 Task: Search one way flight ticket for 5 adults, 2 children, 1 infant in seat and 2 infants on lap in economy from San Juan: Fernando Luis Ribas Dominicci Airport (isla Grande Airport) to Rock Springs: Southwest Wyoming Regional Airport (rock Springs Sweetwater County Airport) on 8-5-2023. Choice of flights is Southwest. Number of bags: 2 checked bags. Price is upto 72000. Outbound departure time preference is 9:15.
Action: Mouse moved to (294, 246)
Screenshot: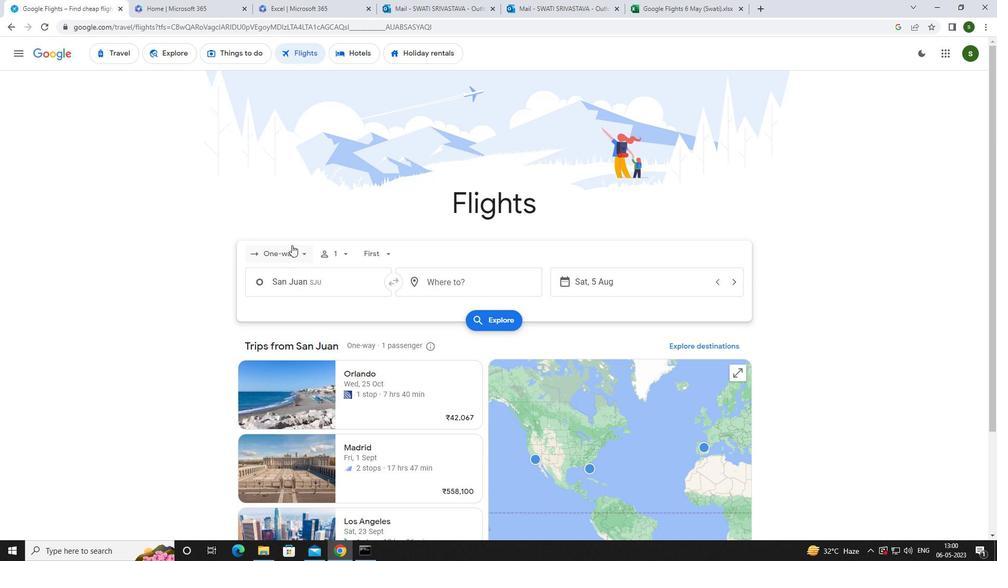 
Action: Mouse pressed left at (294, 246)
Screenshot: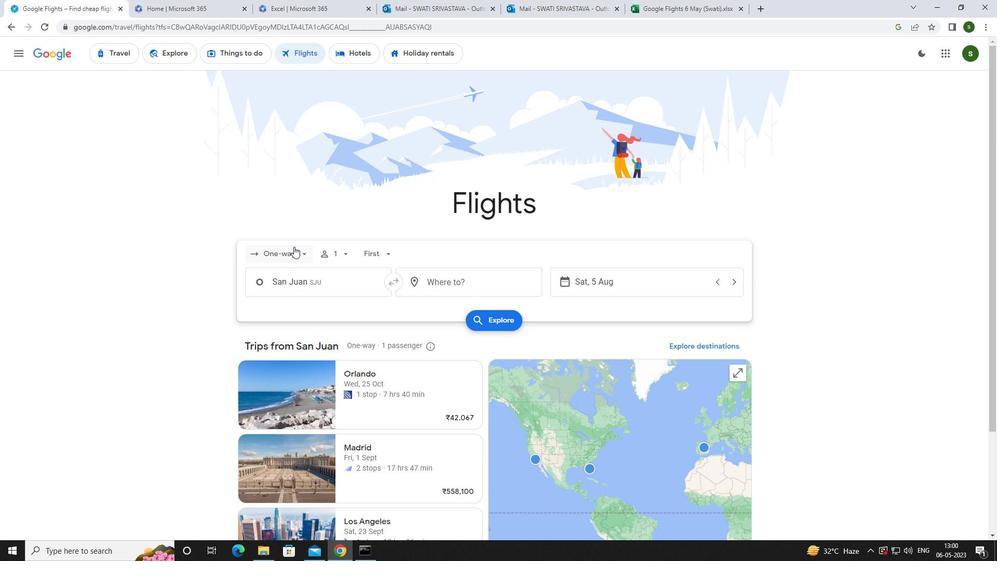 
Action: Mouse moved to (296, 300)
Screenshot: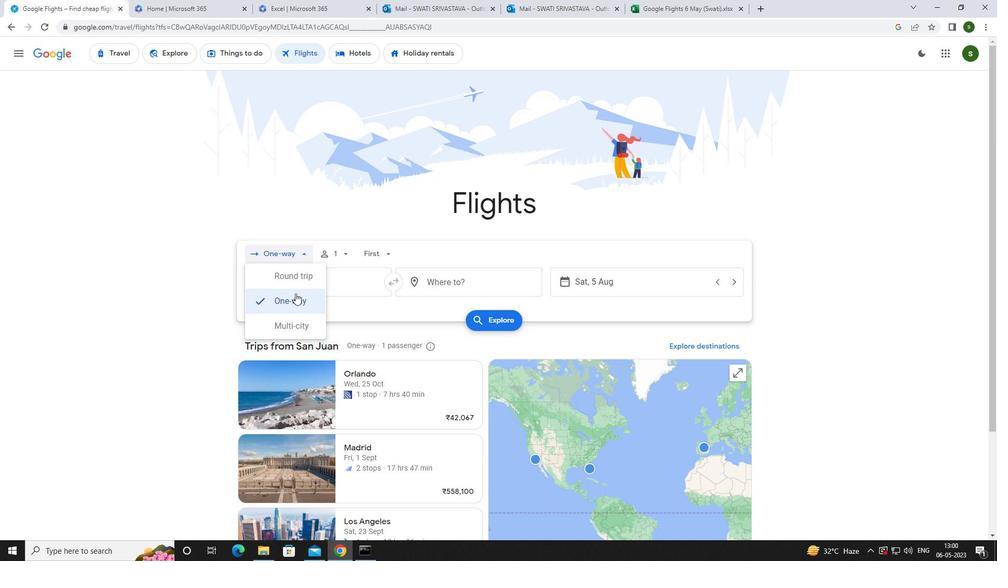 
Action: Mouse pressed left at (296, 300)
Screenshot: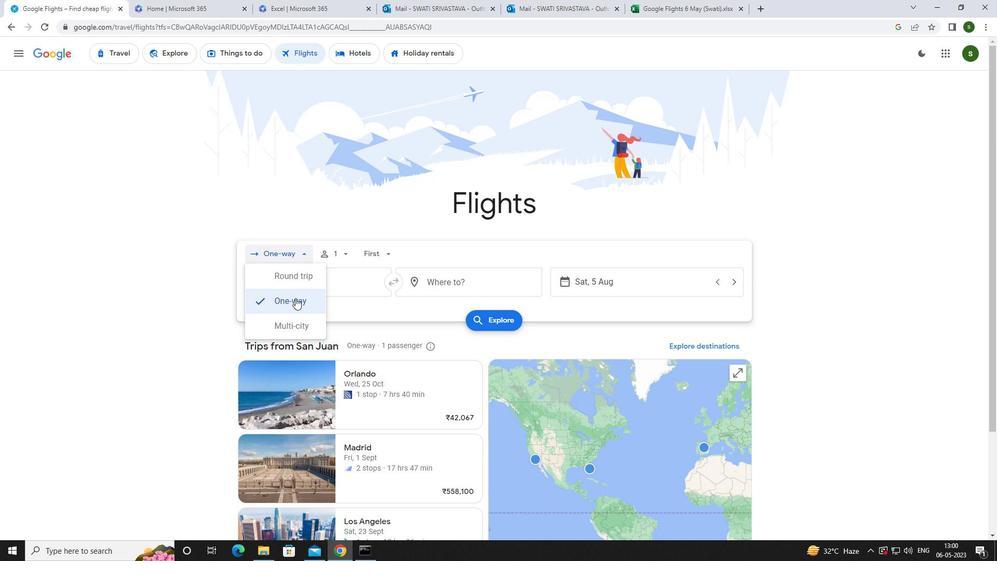 
Action: Mouse moved to (339, 252)
Screenshot: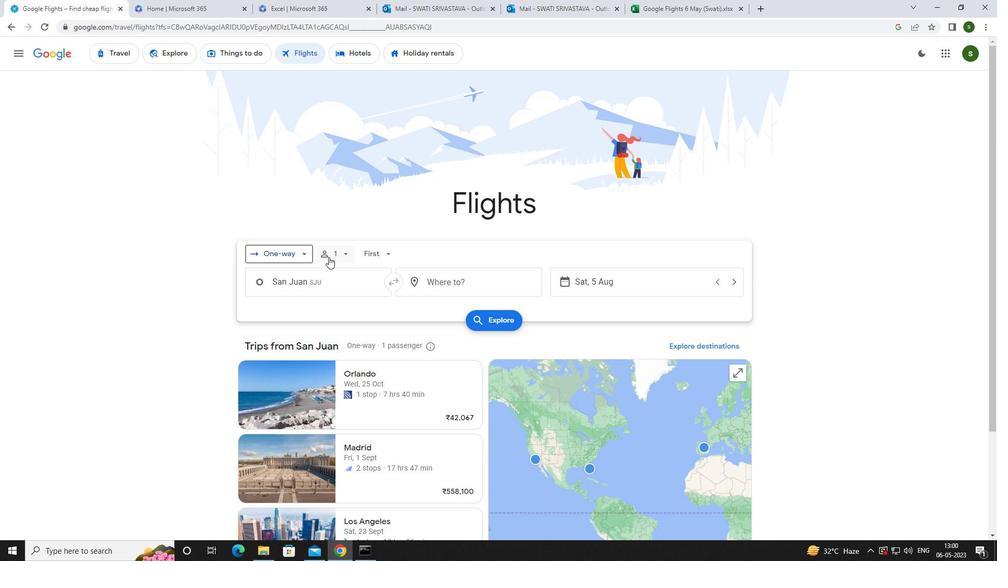 
Action: Mouse pressed left at (339, 252)
Screenshot: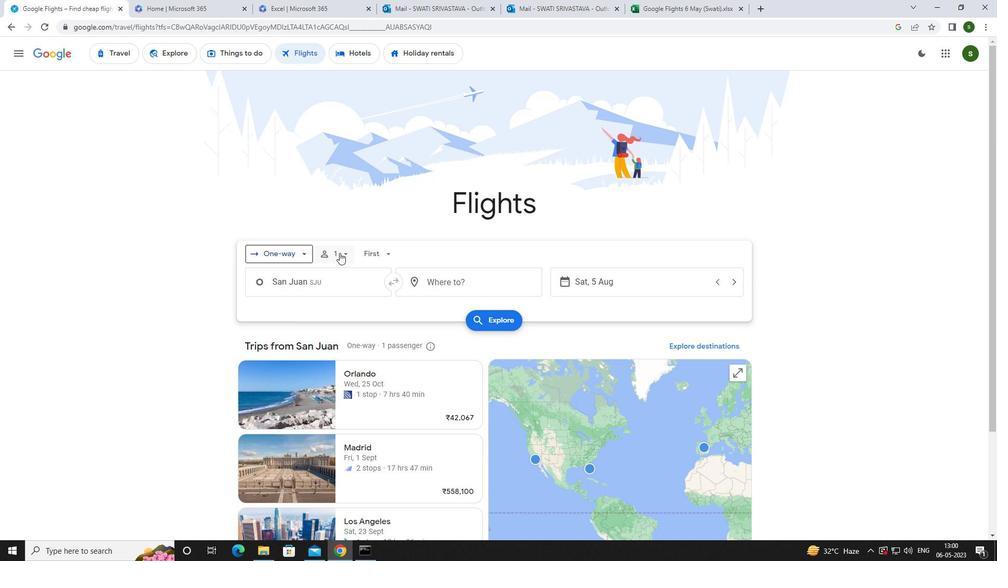 
Action: Mouse moved to (426, 282)
Screenshot: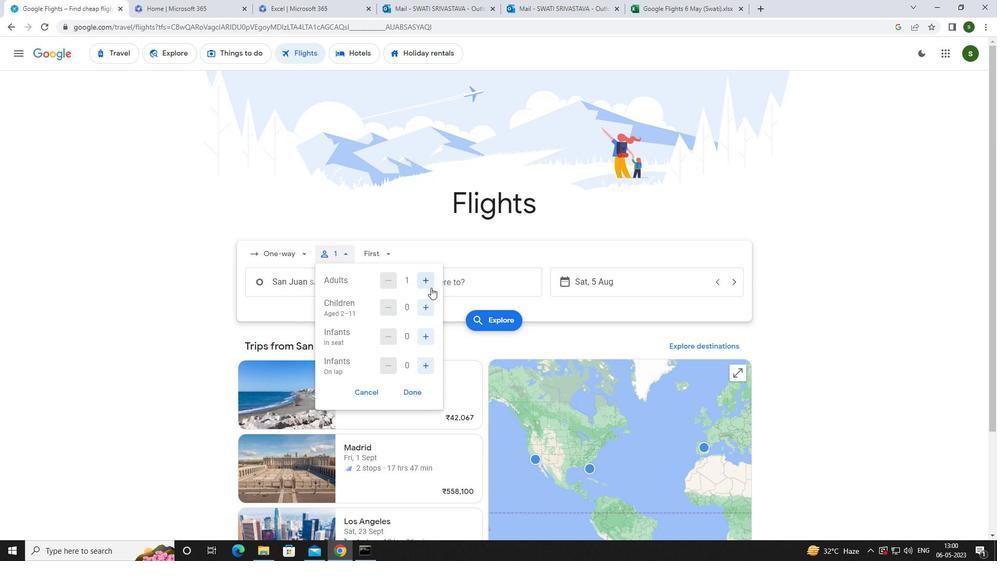
Action: Mouse pressed left at (426, 282)
Screenshot: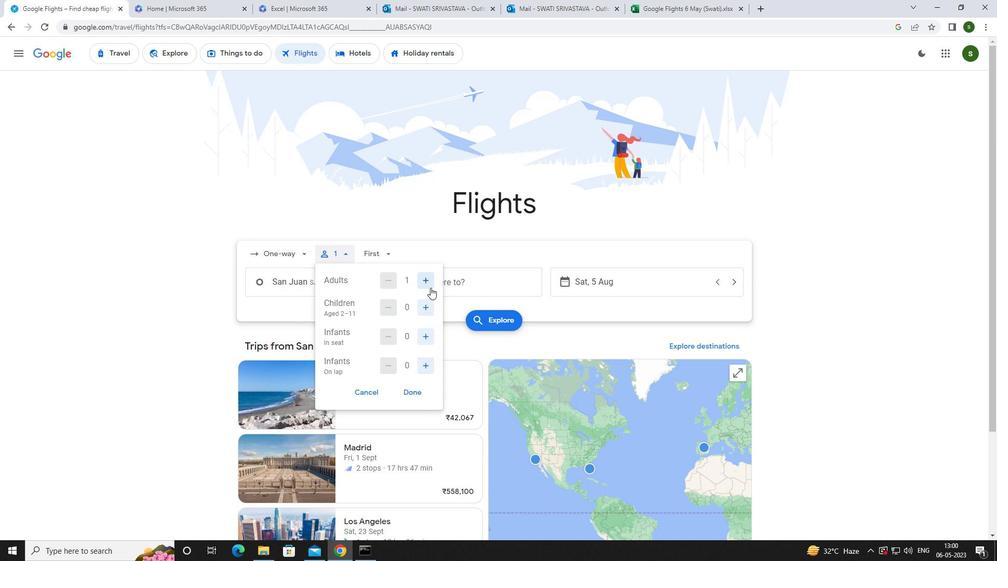 
Action: Mouse pressed left at (426, 282)
Screenshot: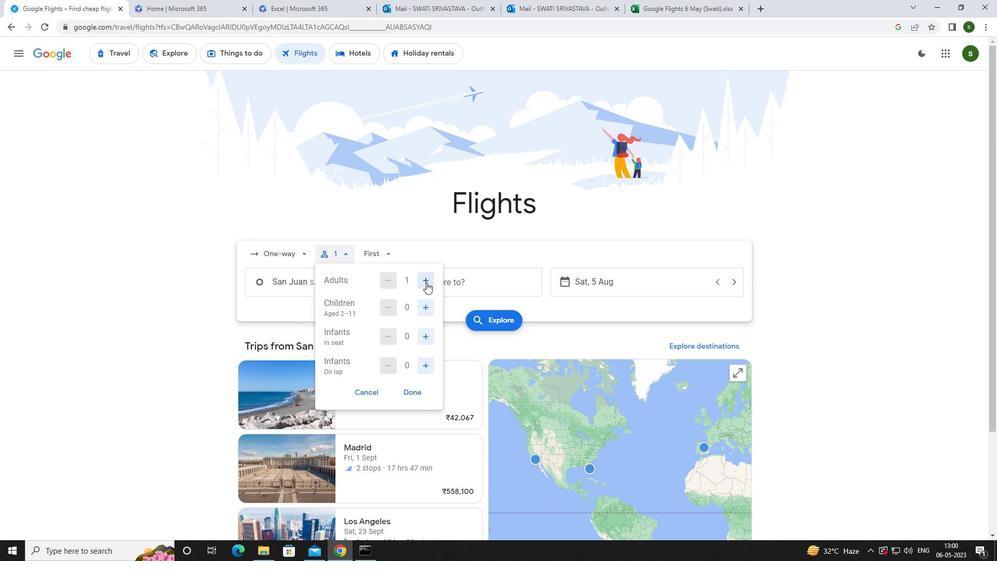 
Action: Mouse pressed left at (426, 282)
Screenshot: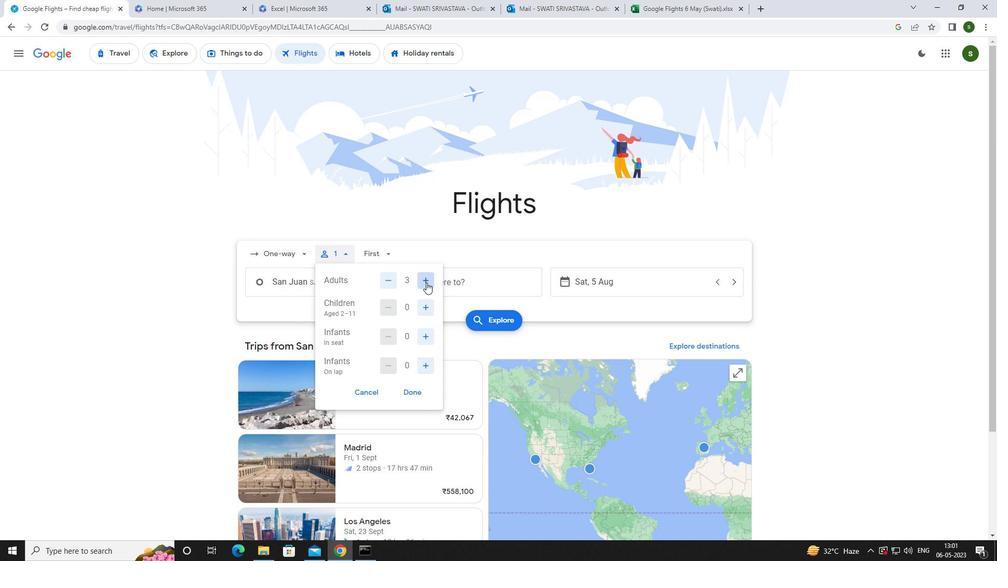 
Action: Mouse moved to (425, 282)
Screenshot: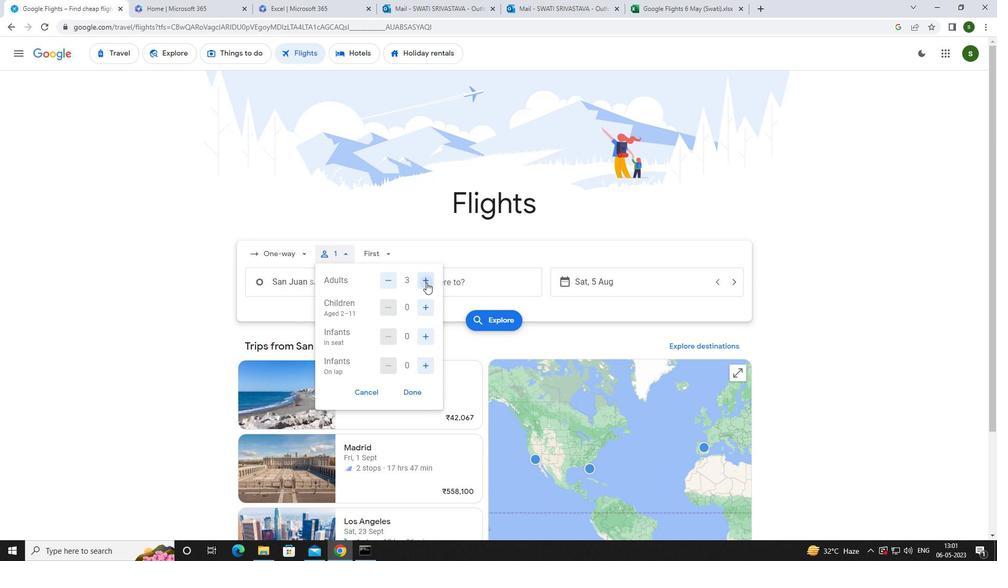 
Action: Mouse pressed left at (425, 282)
Screenshot: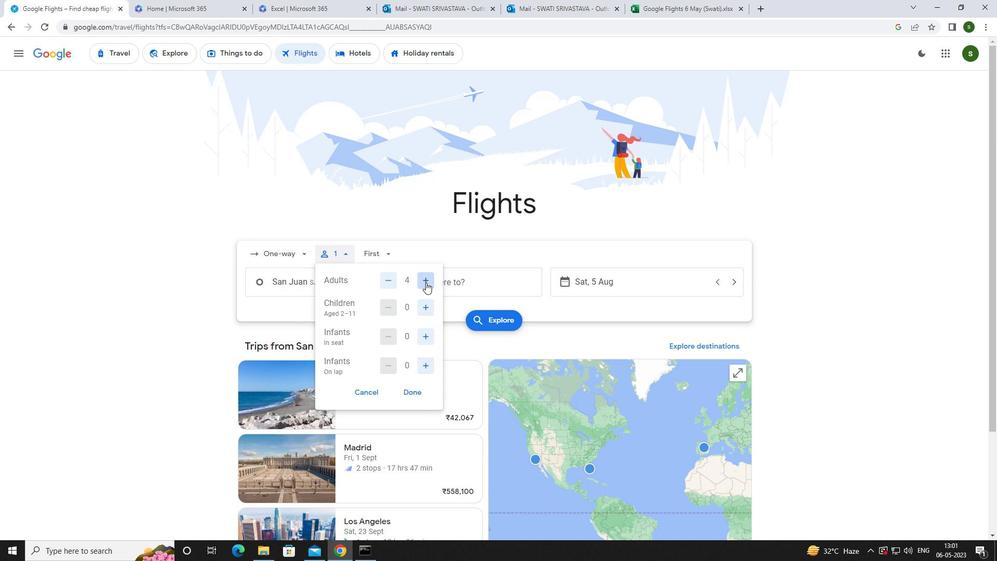 
Action: Mouse moved to (421, 307)
Screenshot: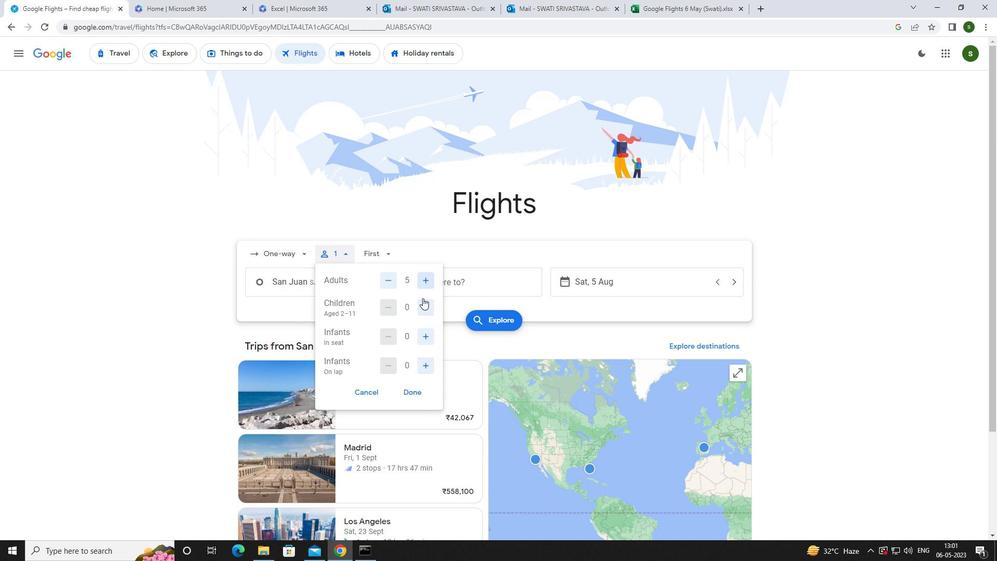 
Action: Mouse pressed left at (421, 307)
Screenshot: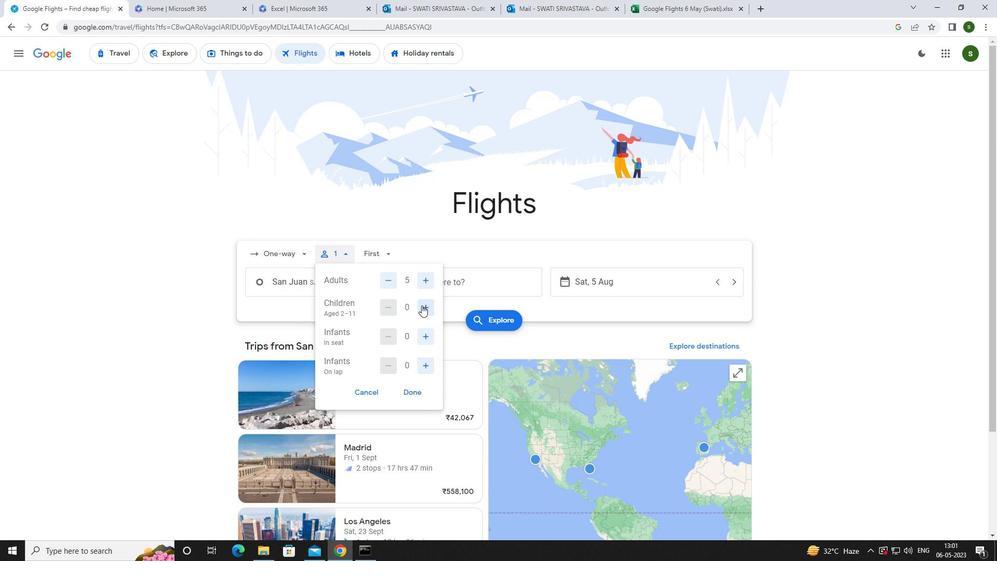 
Action: Mouse moved to (421, 308)
Screenshot: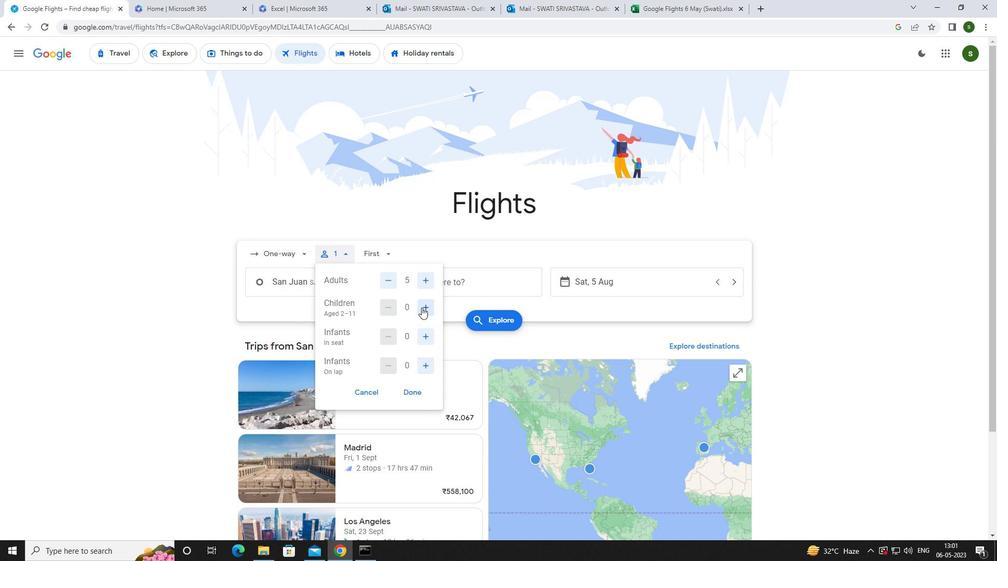 
Action: Mouse pressed left at (421, 308)
Screenshot: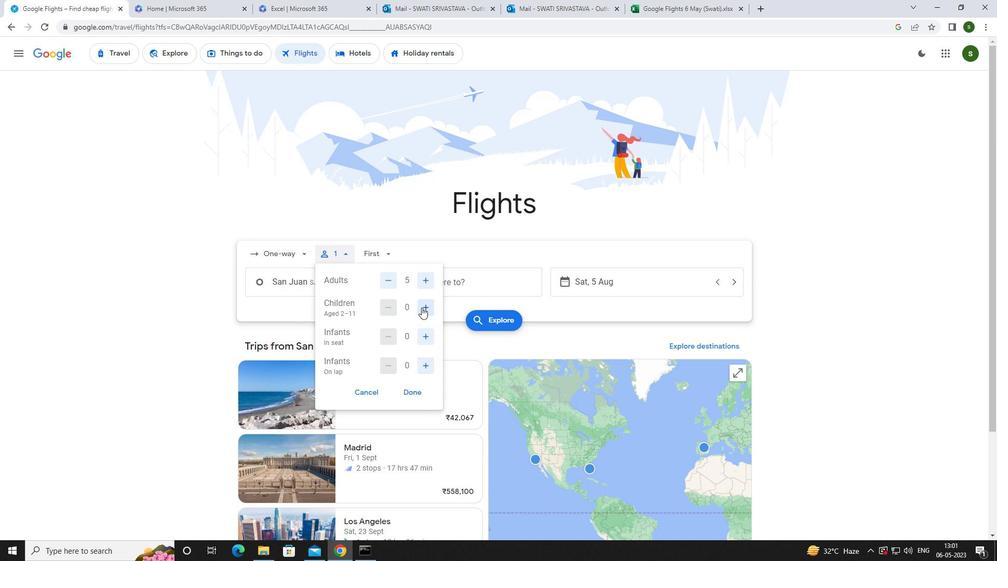 
Action: Mouse moved to (425, 337)
Screenshot: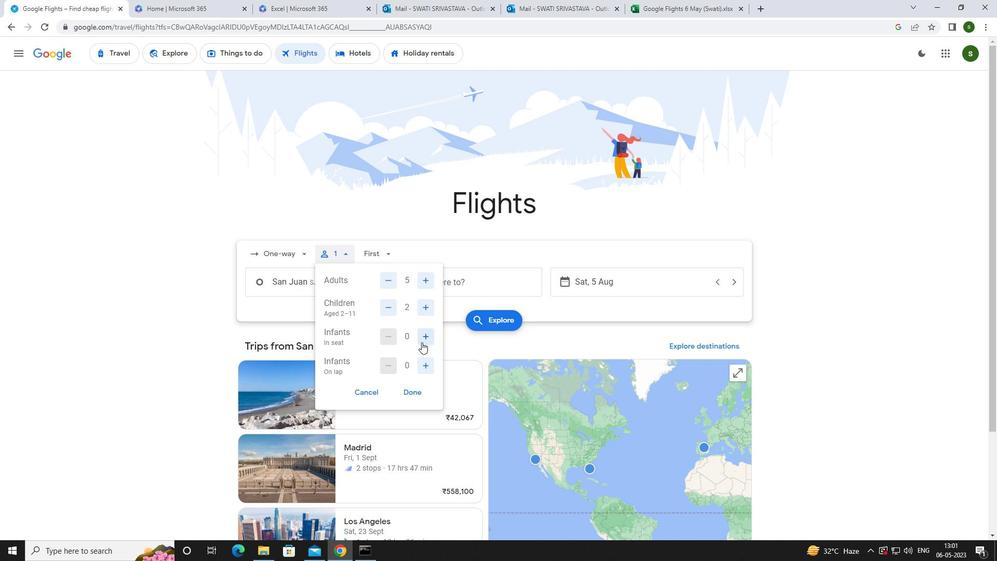 
Action: Mouse pressed left at (425, 337)
Screenshot: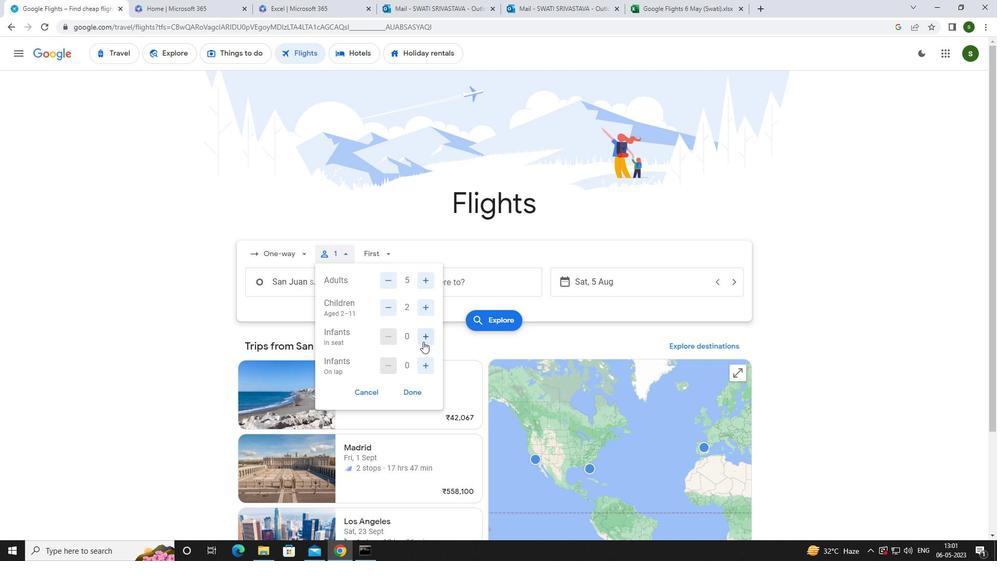 
Action: Mouse moved to (425, 364)
Screenshot: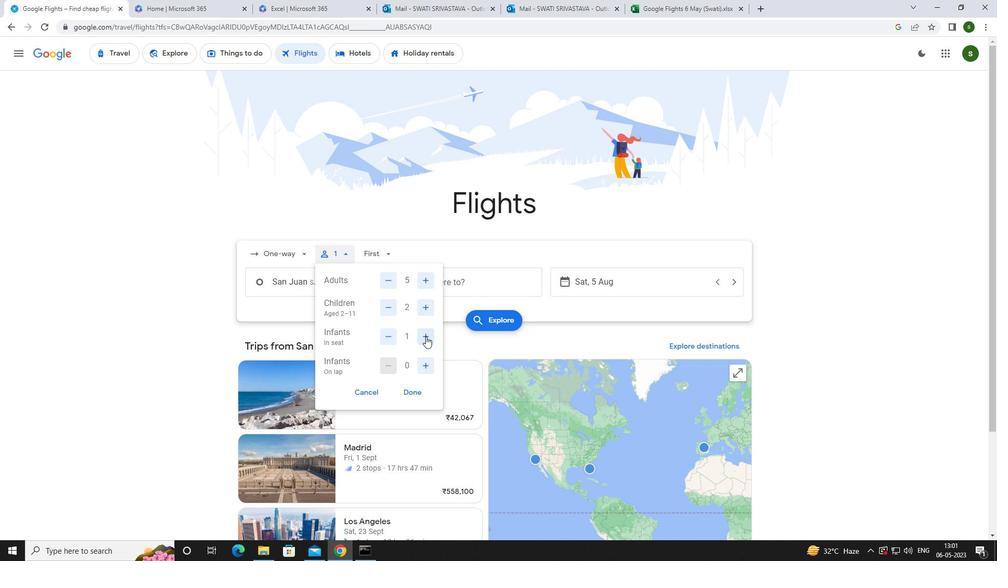 
Action: Mouse pressed left at (425, 364)
Screenshot: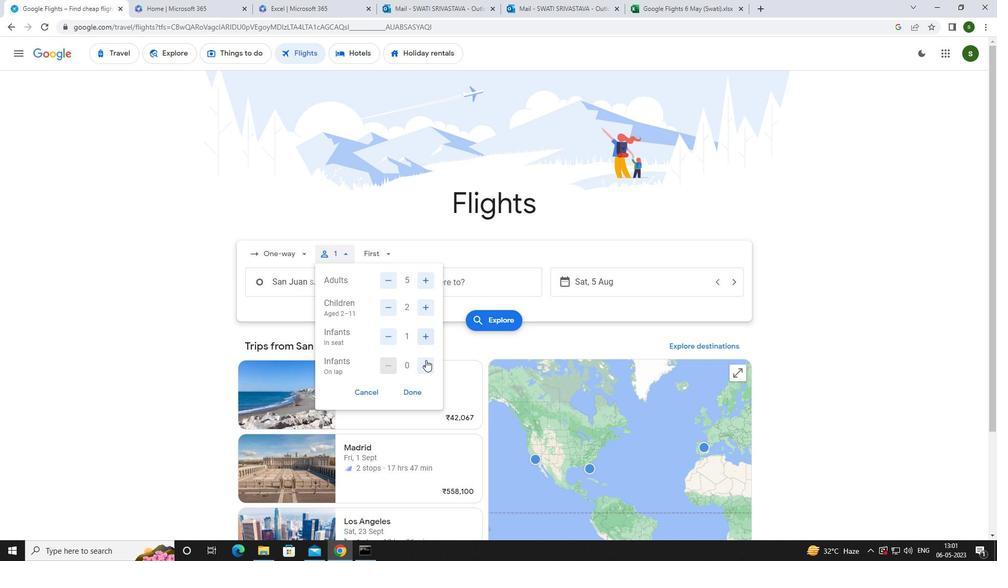 
Action: Mouse moved to (382, 256)
Screenshot: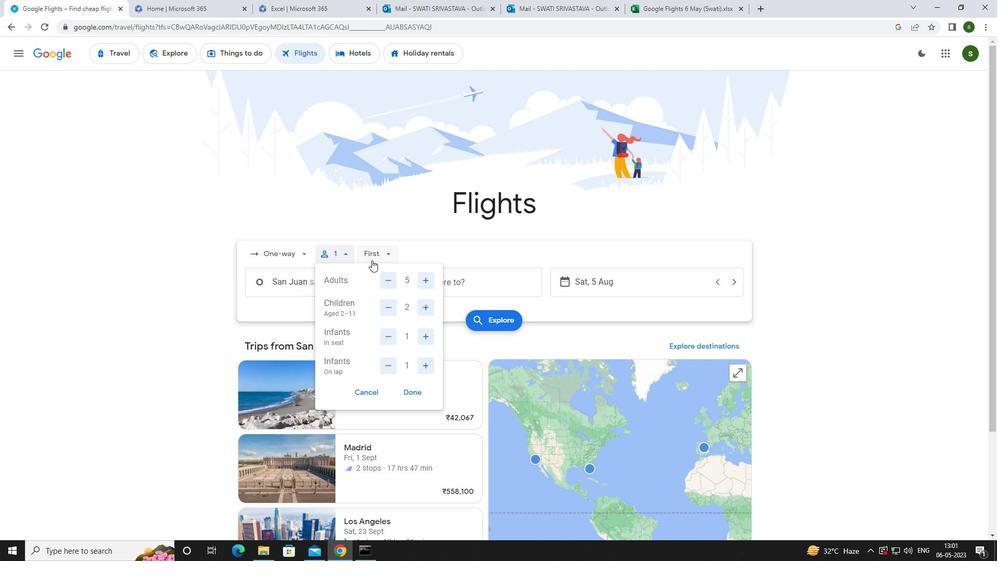 
Action: Mouse pressed left at (382, 256)
Screenshot: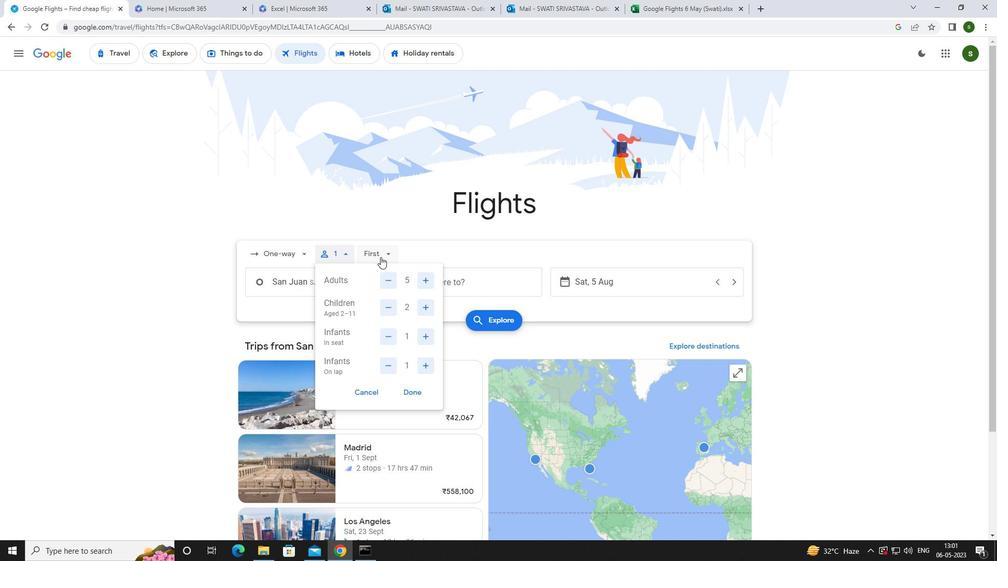 
Action: Mouse moved to (389, 276)
Screenshot: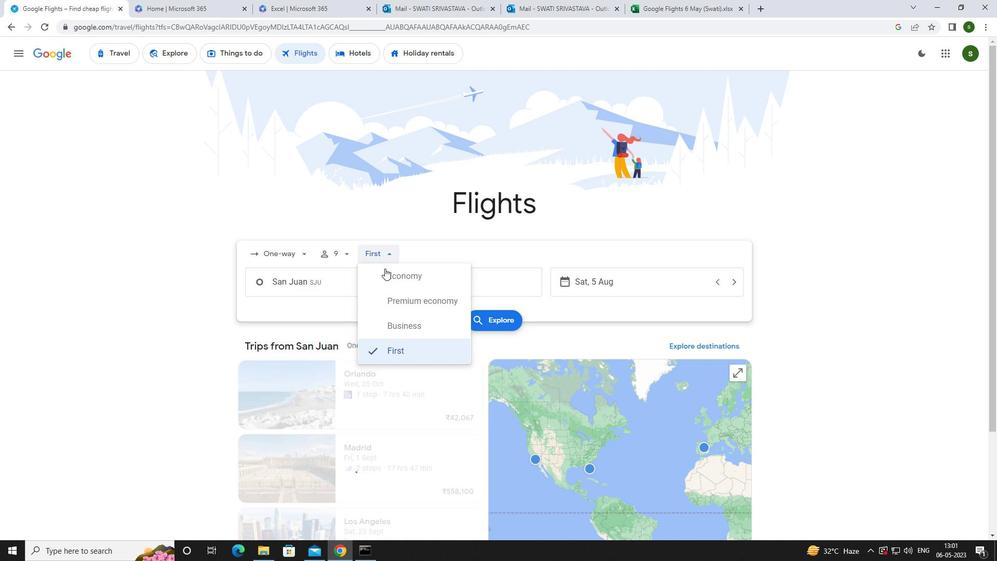 
Action: Mouse pressed left at (389, 276)
Screenshot: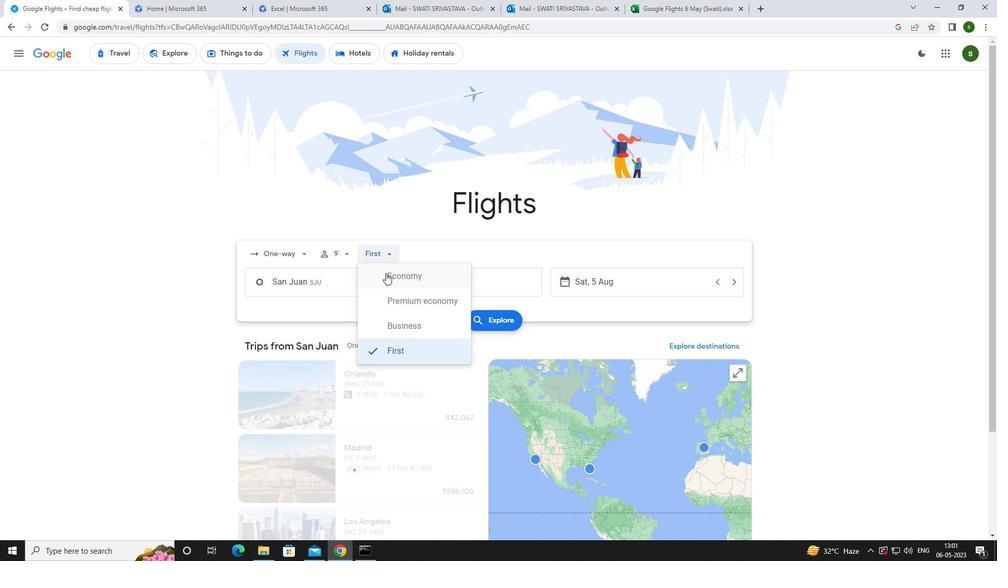 
Action: Mouse moved to (331, 286)
Screenshot: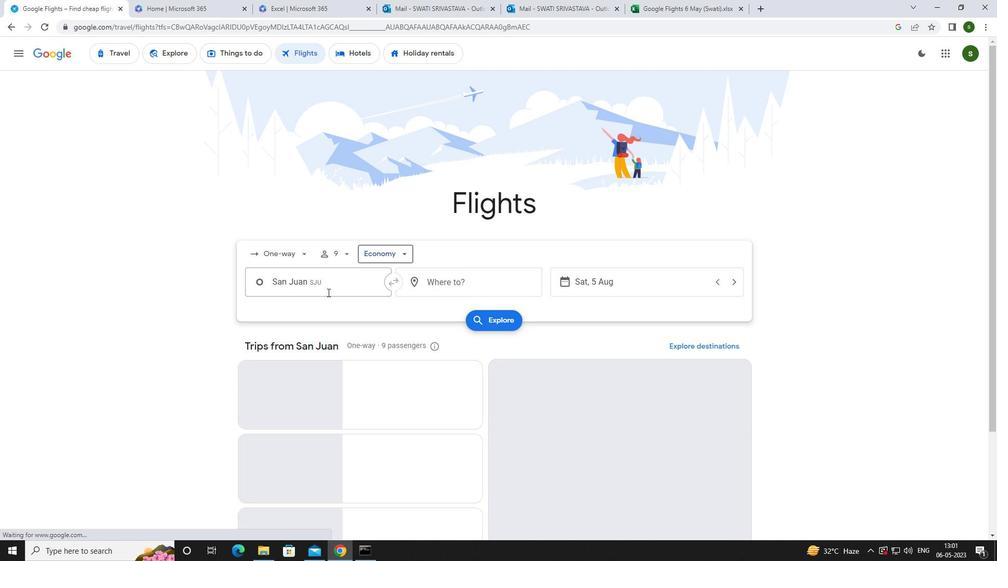 
Action: Mouse pressed left at (331, 286)
Screenshot: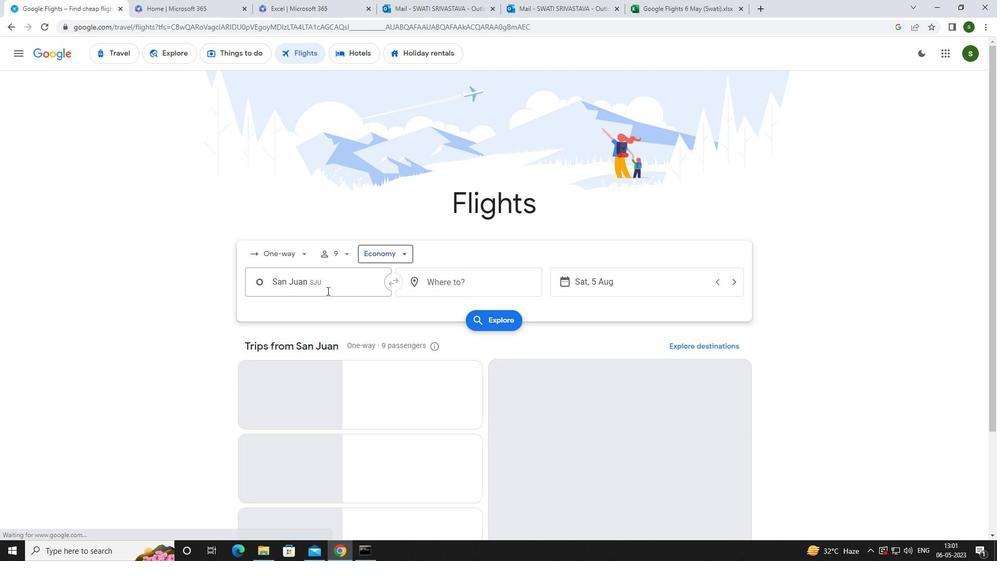 
Action: Key pressed <Key.caps_lock>s<Key.caps_lock>an<Key.space><Key.caps_lock>j<Key.caps_lock>uan
Screenshot: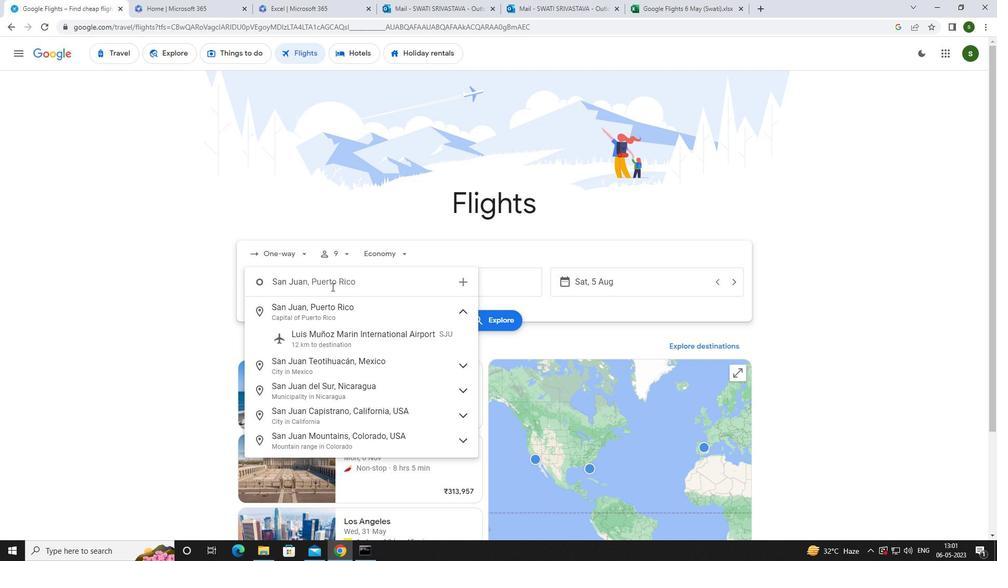 
Action: Mouse moved to (344, 332)
Screenshot: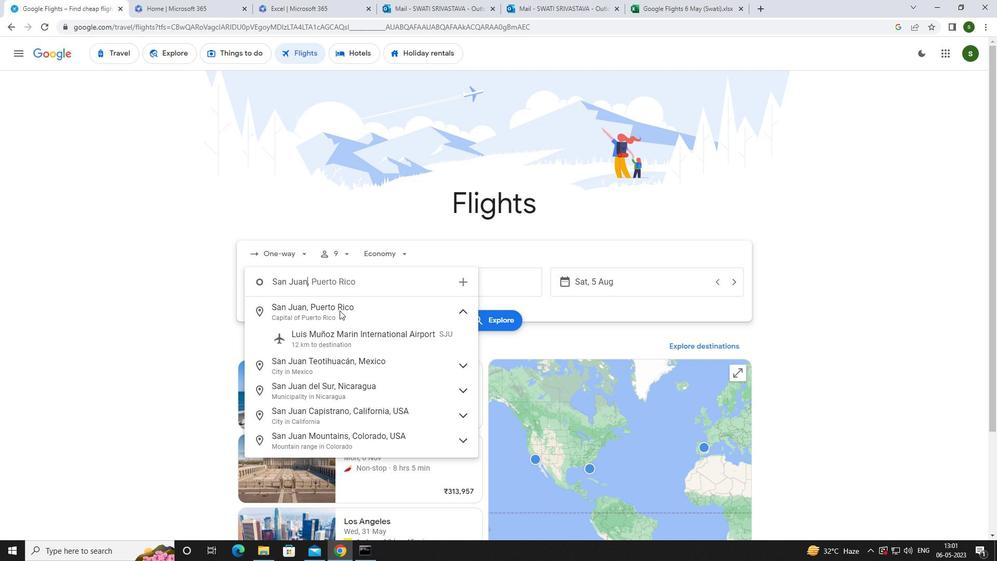 
Action: Mouse pressed left at (344, 332)
Screenshot: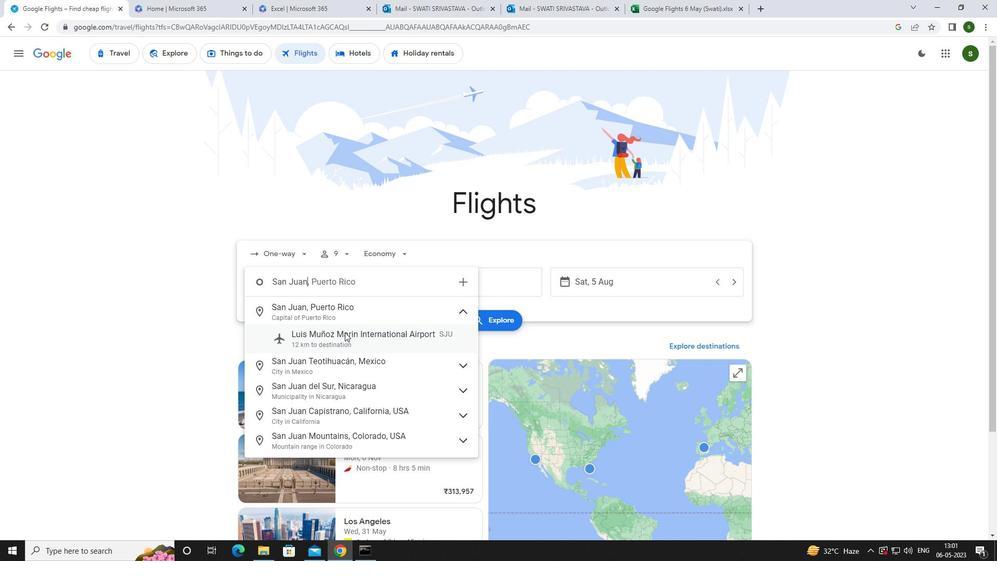 
Action: Mouse moved to (466, 277)
Screenshot: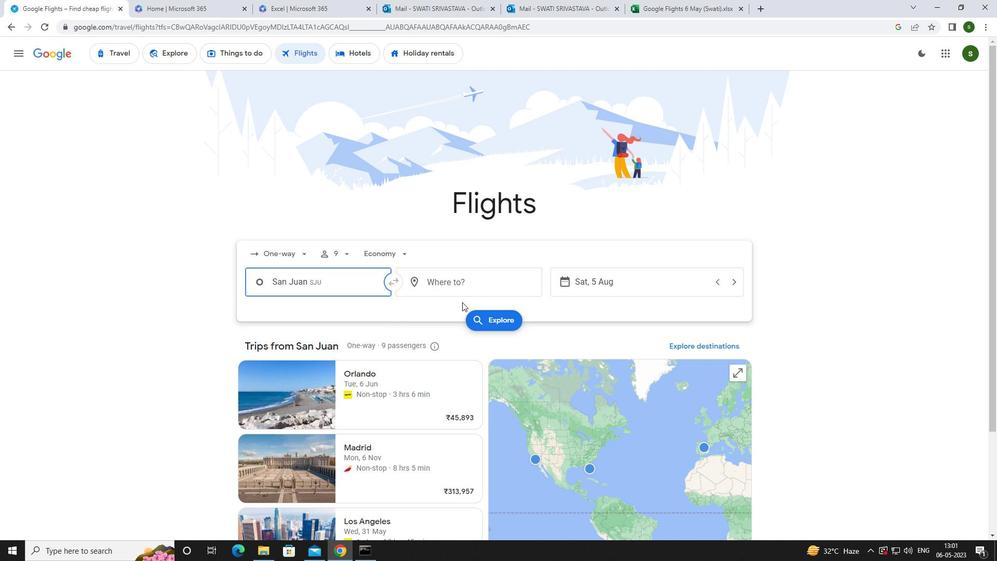
Action: Mouse pressed left at (466, 277)
Screenshot: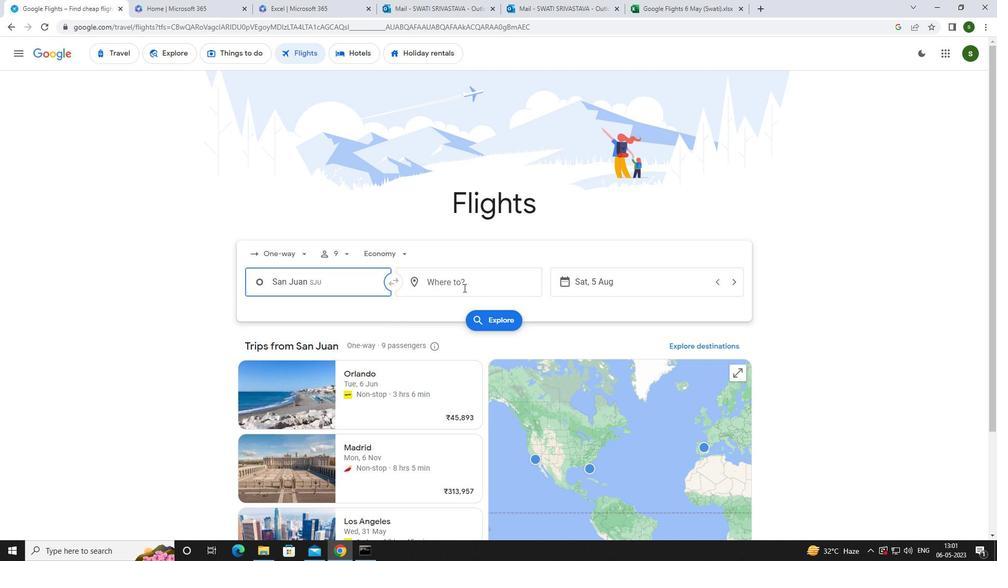 
Action: Mouse moved to (466, 277)
Screenshot: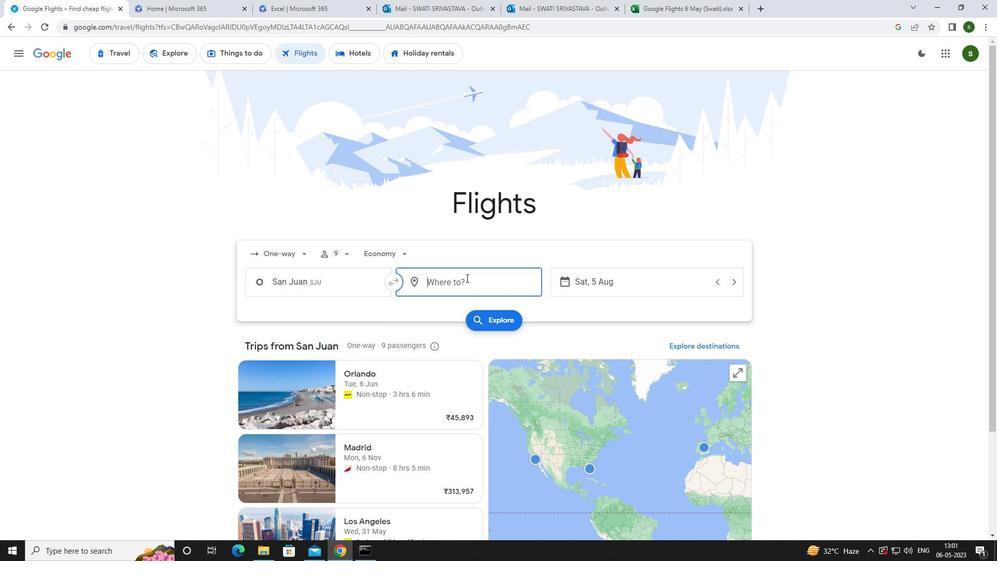 
Action: Key pressed <Key.caps_lock>r<Key.caps_lock>ock<Key.space><Key.caps_lock>s<Key.caps_lock>pr
Screenshot: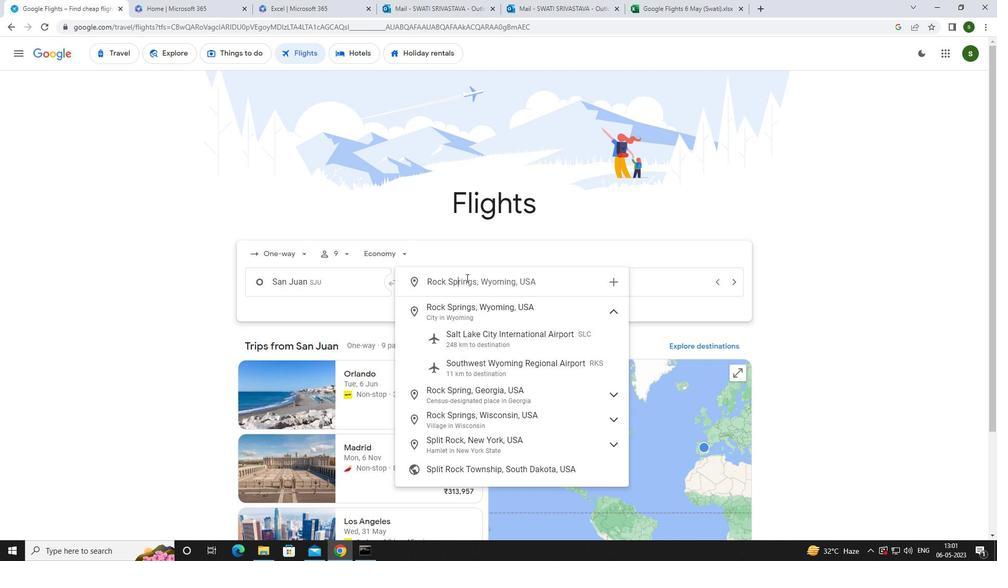 
Action: Mouse moved to (497, 366)
Screenshot: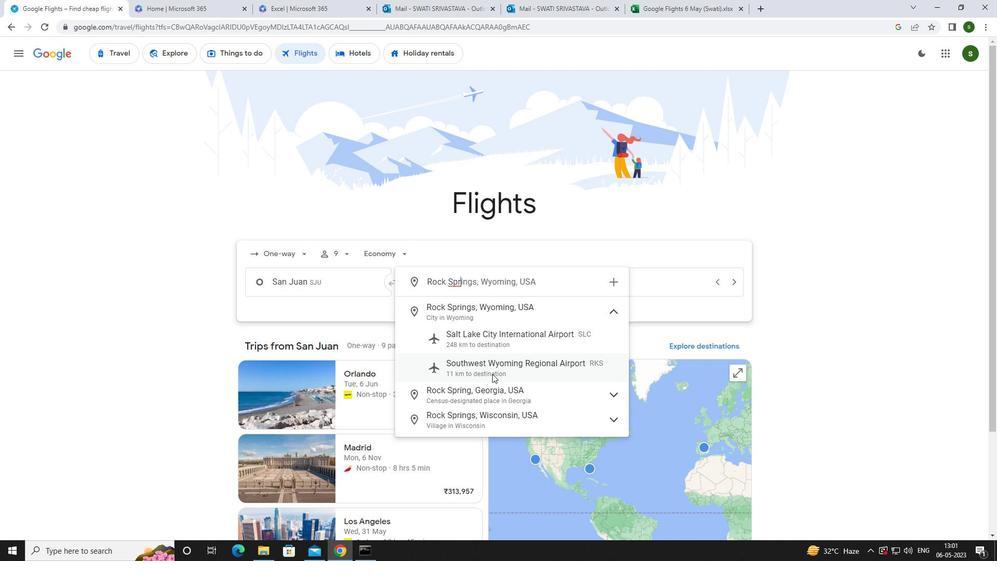 
Action: Mouse pressed left at (497, 366)
Screenshot: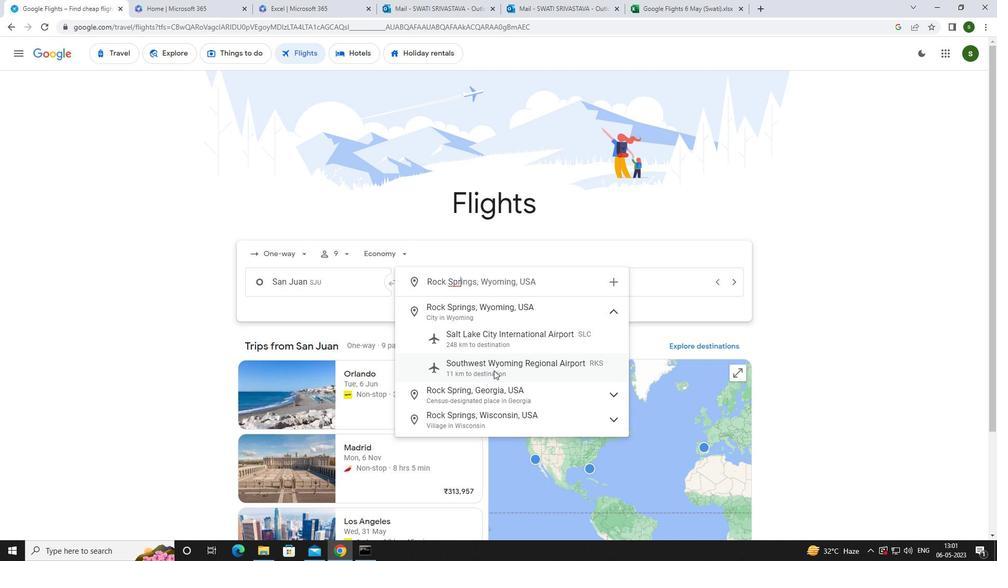 
Action: Mouse moved to (616, 286)
Screenshot: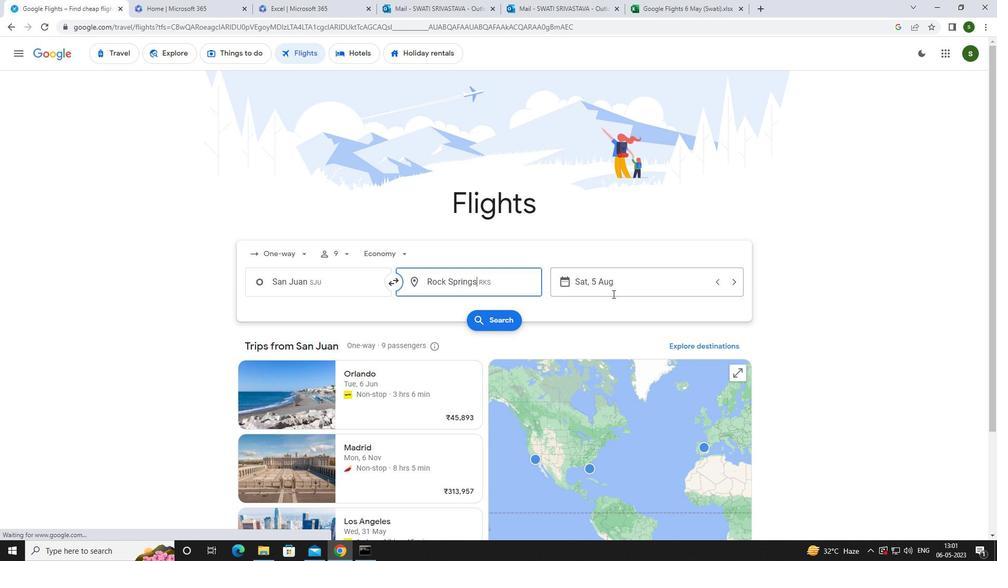
Action: Mouse pressed left at (616, 286)
Screenshot: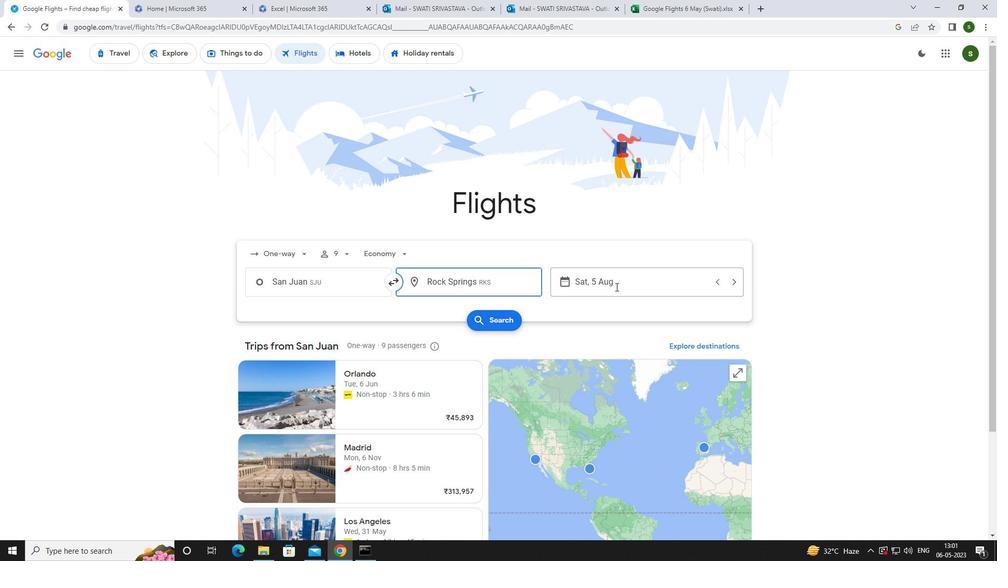 
Action: Mouse moved to (524, 355)
Screenshot: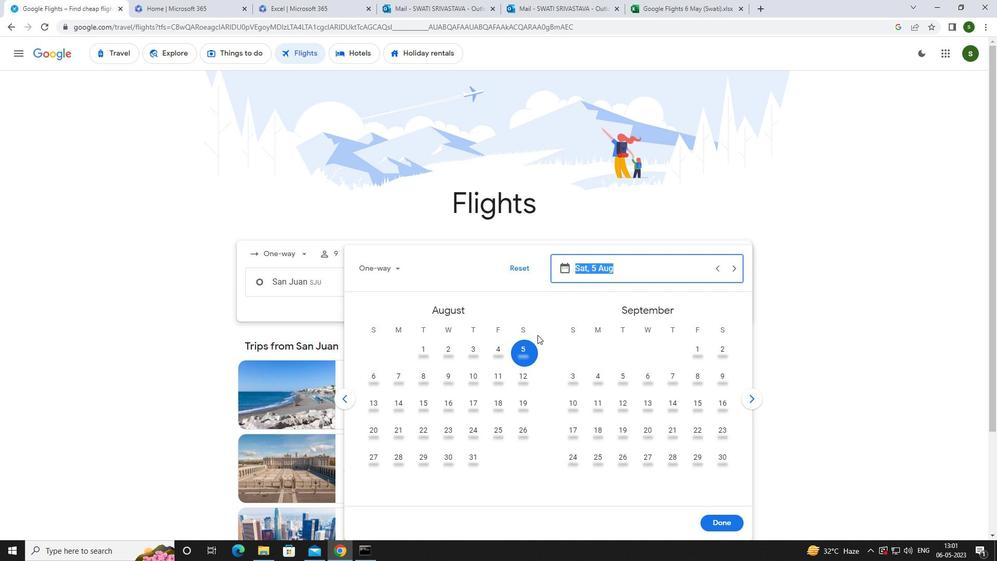 
Action: Mouse pressed left at (524, 355)
Screenshot: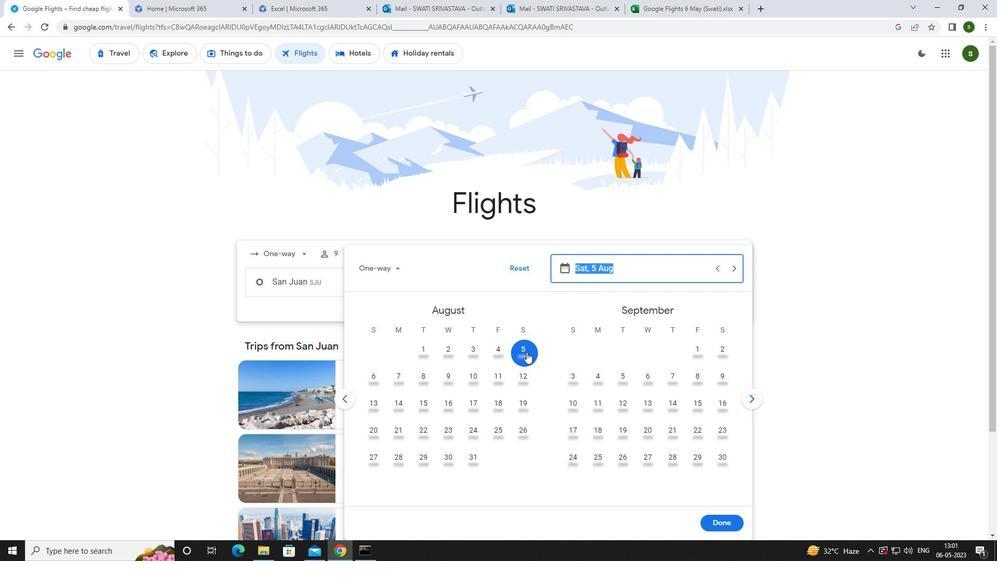 
Action: Mouse moved to (716, 521)
Screenshot: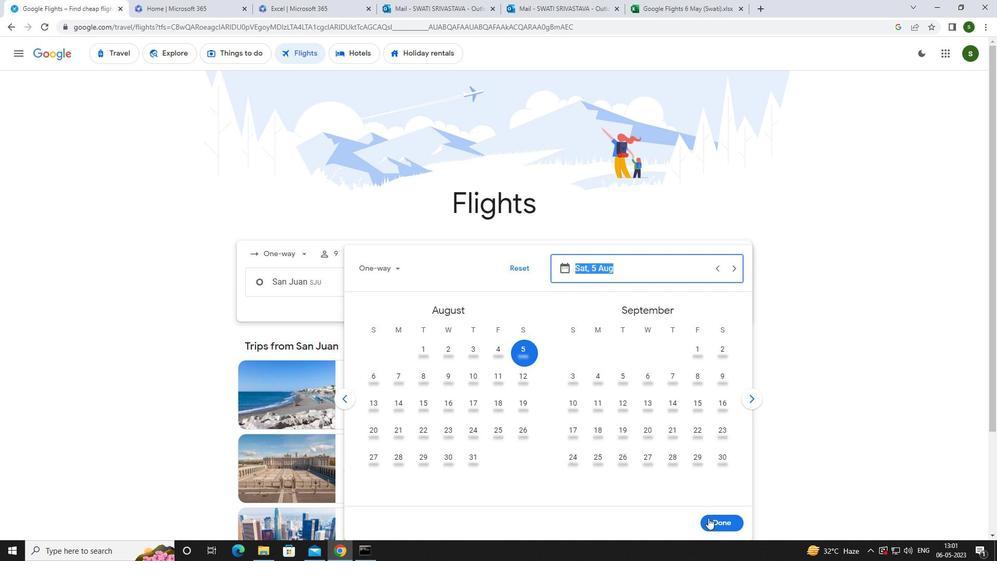 
Action: Mouse pressed left at (716, 521)
Screenshot: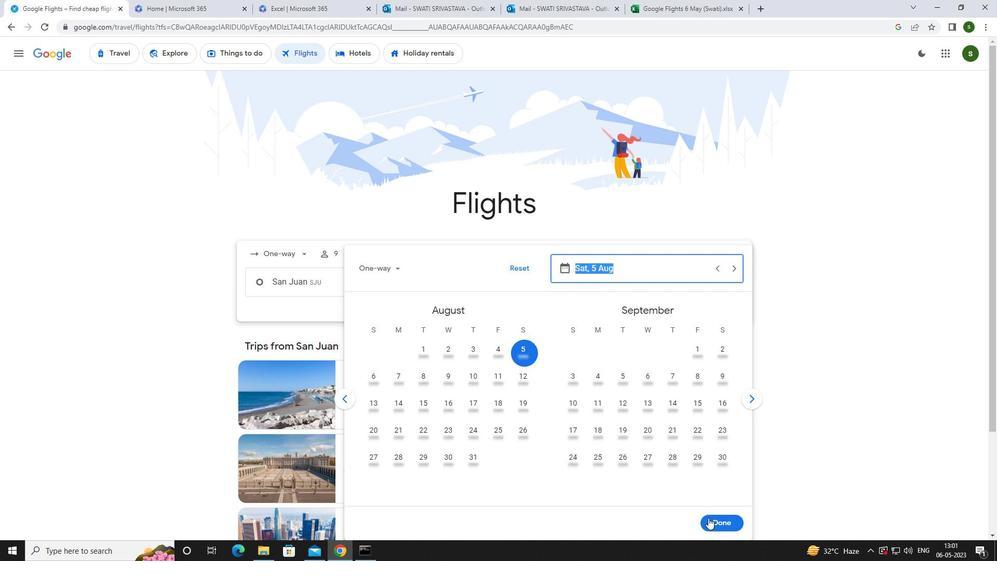 
Action: Mouse moved to (505, 321)
Screenshot: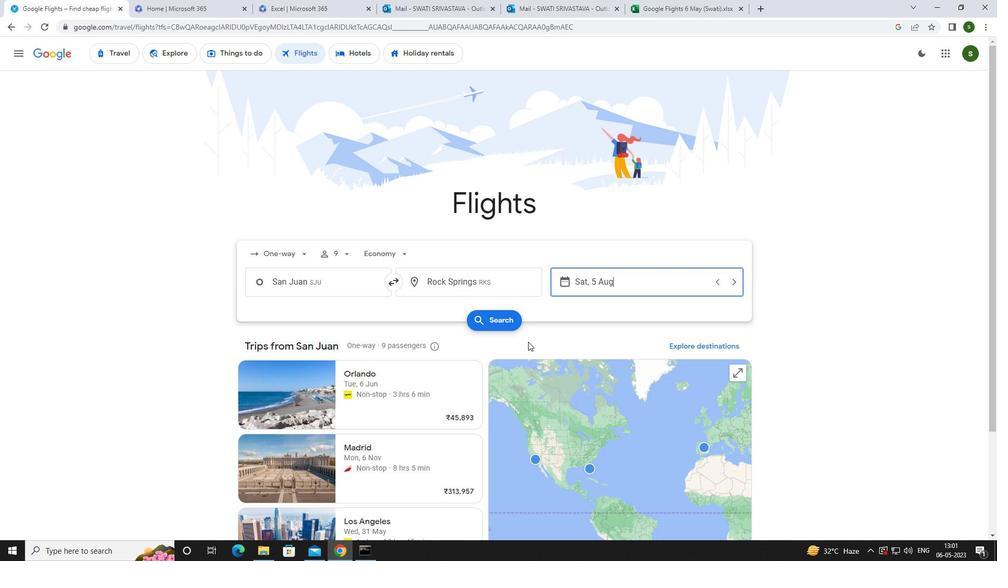 
Action: Mouse pressed left at (505, 321)
Screenshot: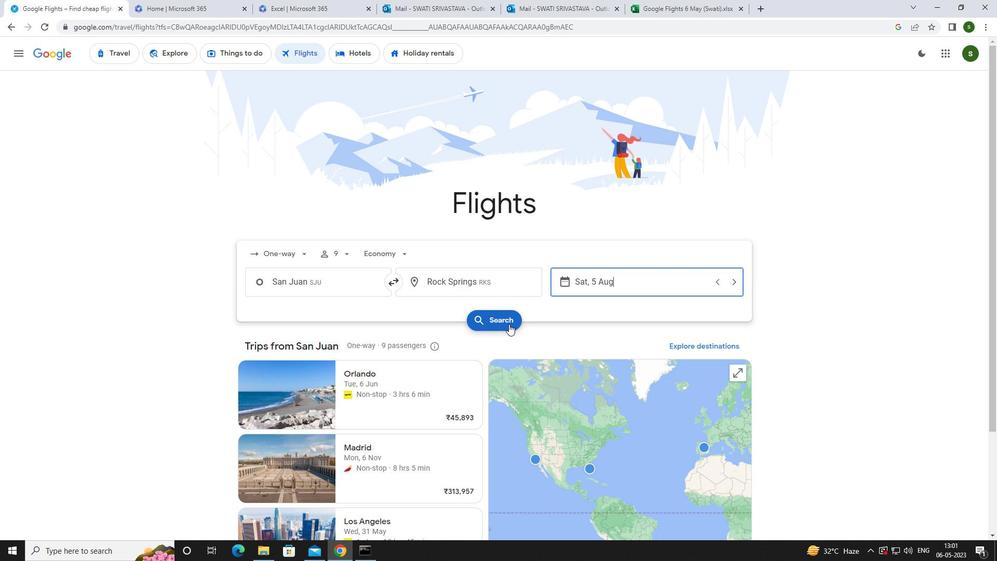 
Action: Mouse moved to (258, 152)
Screenshot: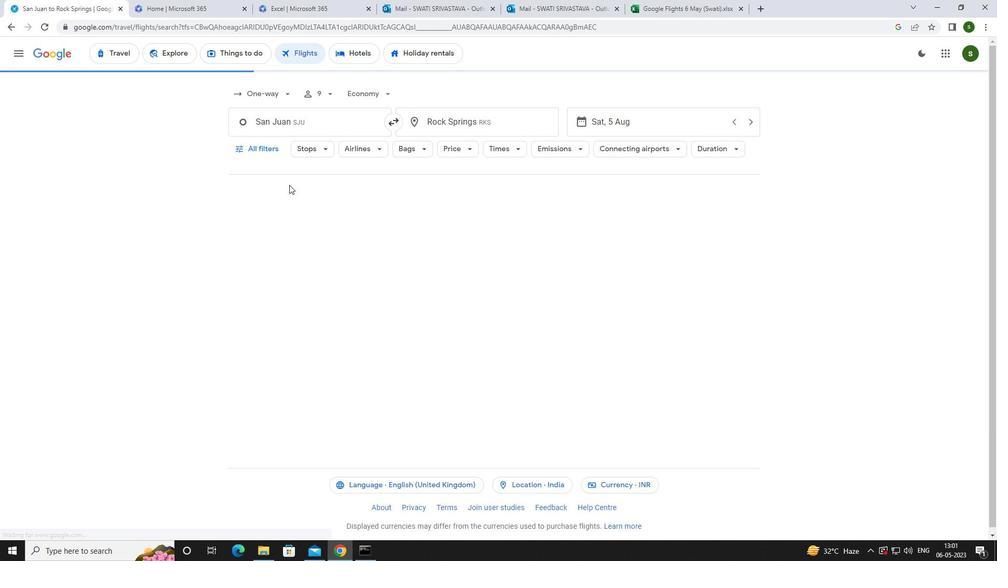 
Action: Mouse pressed left at (258, 152)
Screenshot: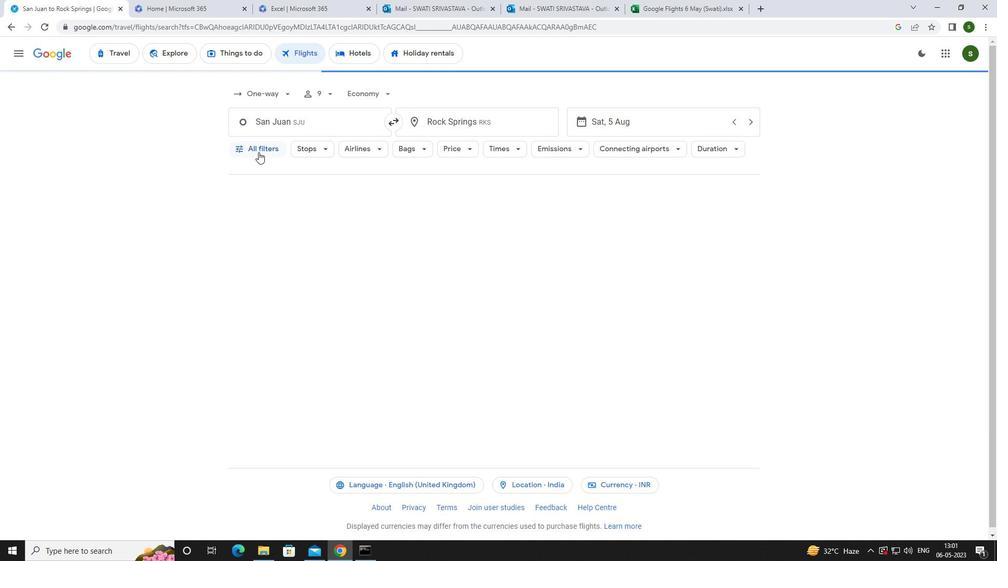 
Action: Mouse moved to (384, 369)
Screenshot: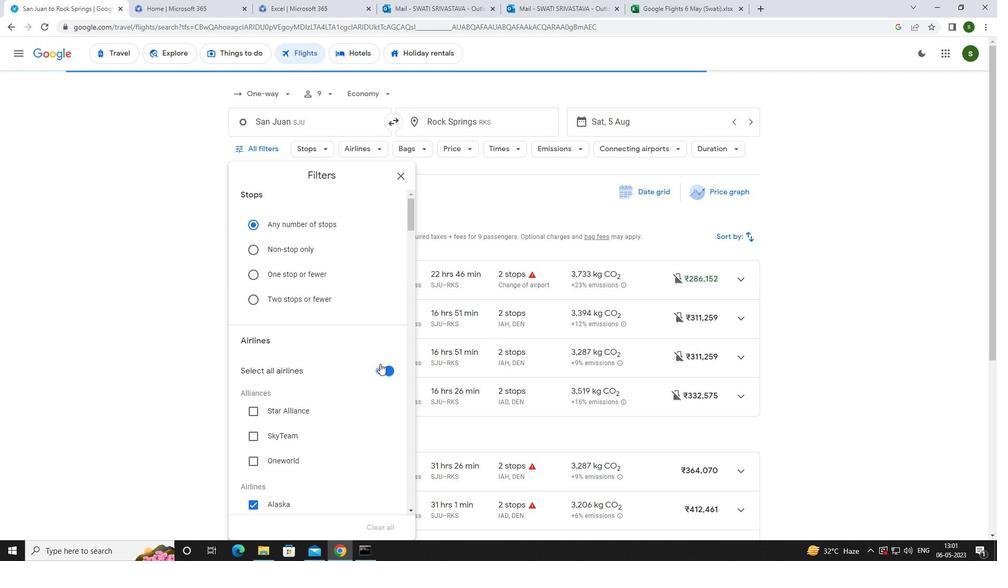 
Action: Mouse pressed left at (384, 369)
Screenshot: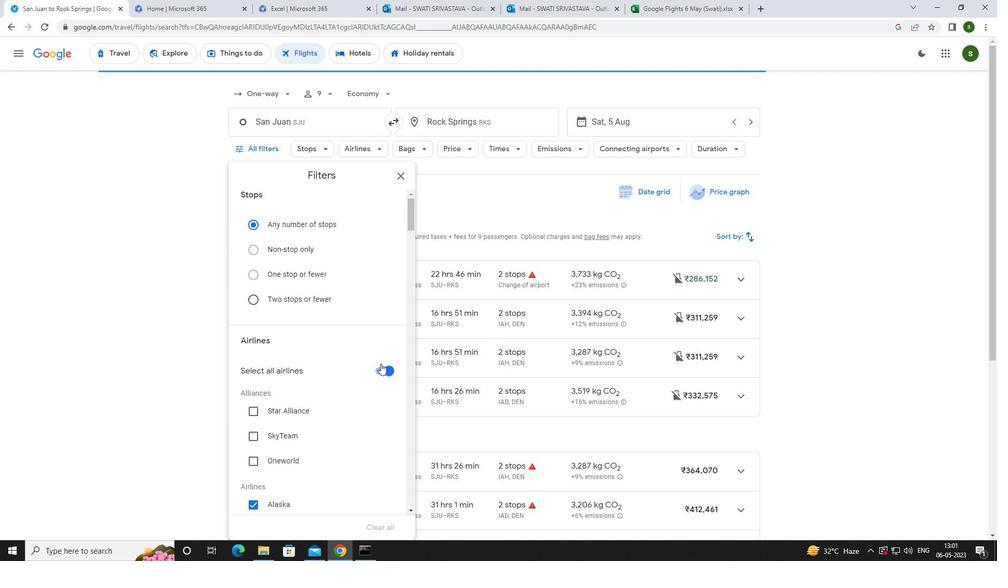 
Action: Mouse moved to (351, 355)
Screenshot: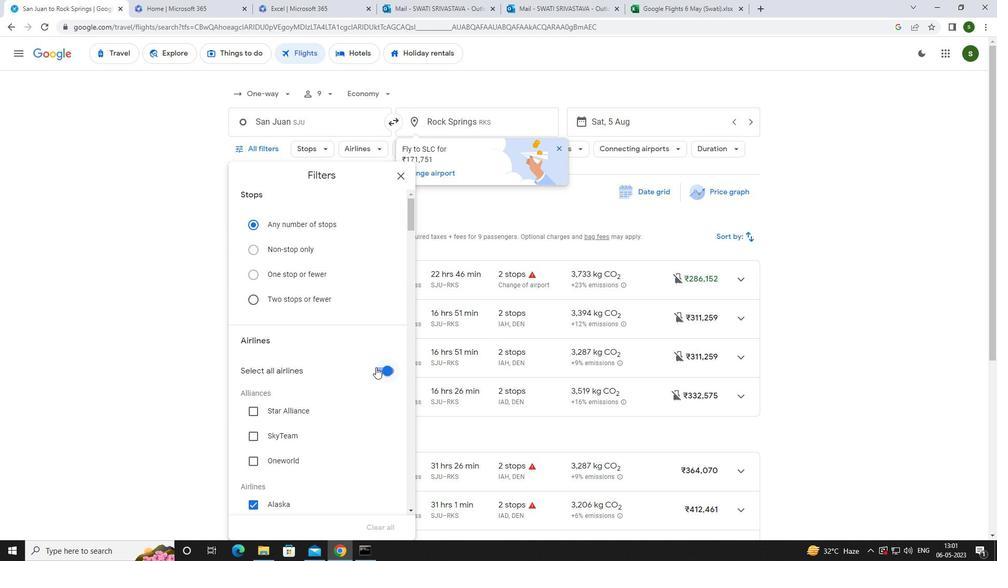 
Action: Mouse scrolled (351, 355) with delta (0, 0)
Screenshot: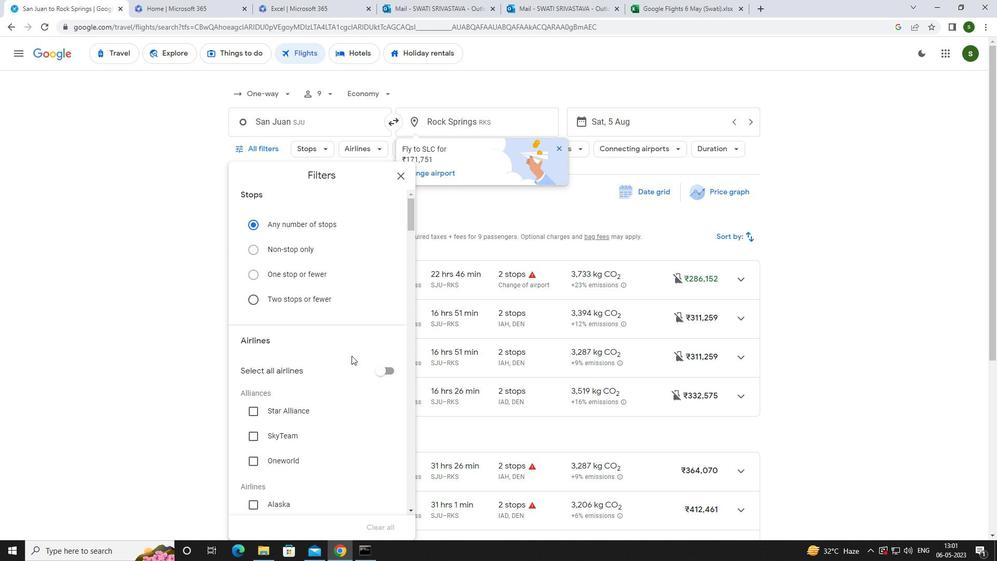 
Action: Mouse scrolled (351, 355) with delta (0, 0)
Screenshot: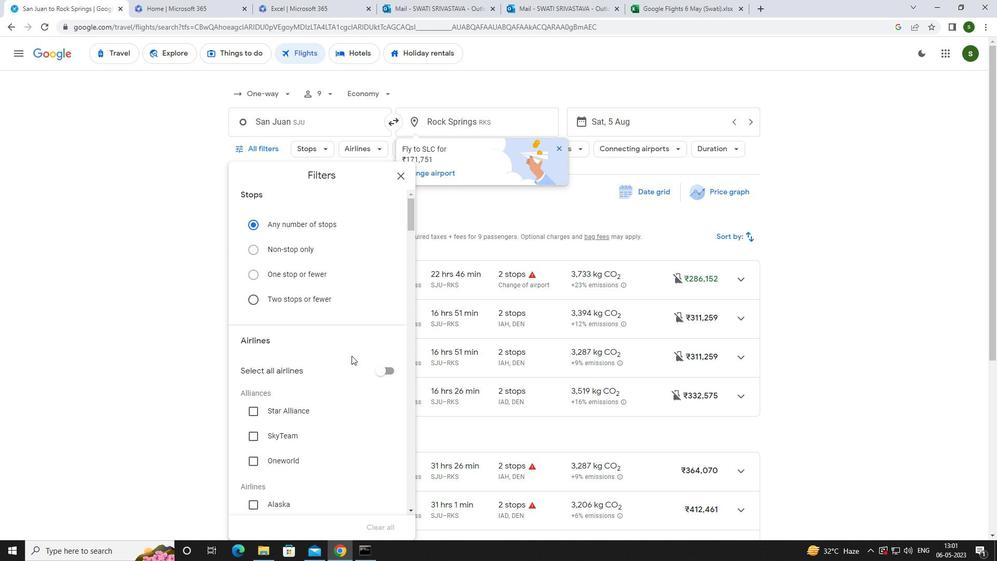 
Action: Mouse scrolled (351, 355) with delta (0, 0)
Screenshot: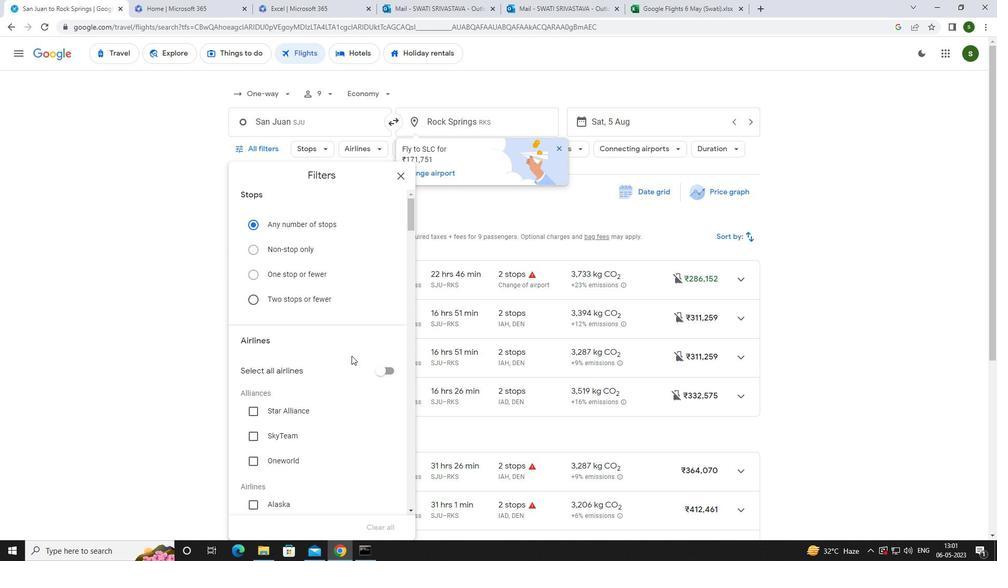 
Action: Mouse moved to (351, 355)
Screenshot: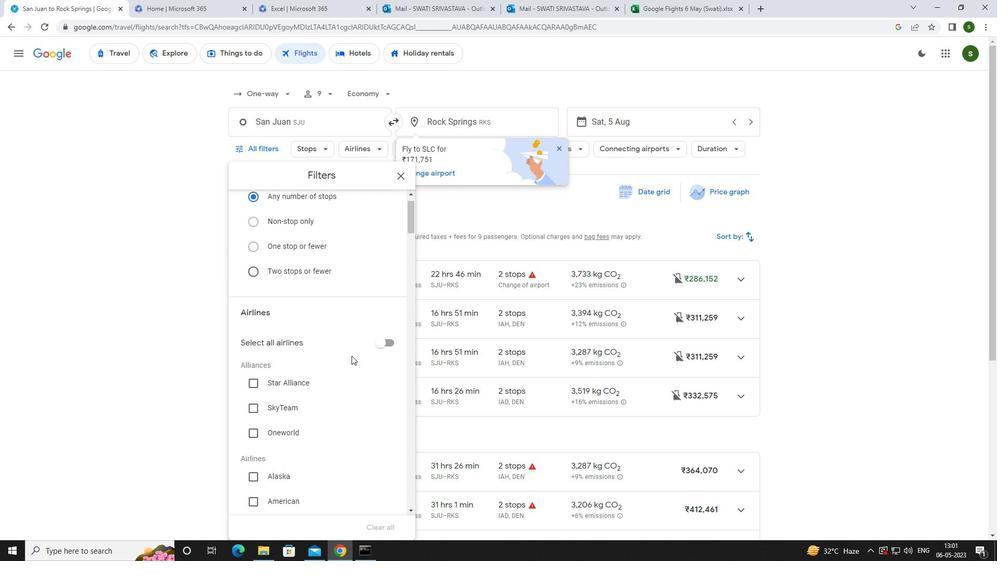 
Action: Mouse scrolled (351, 355) with delta (0, 0)
Screenshot: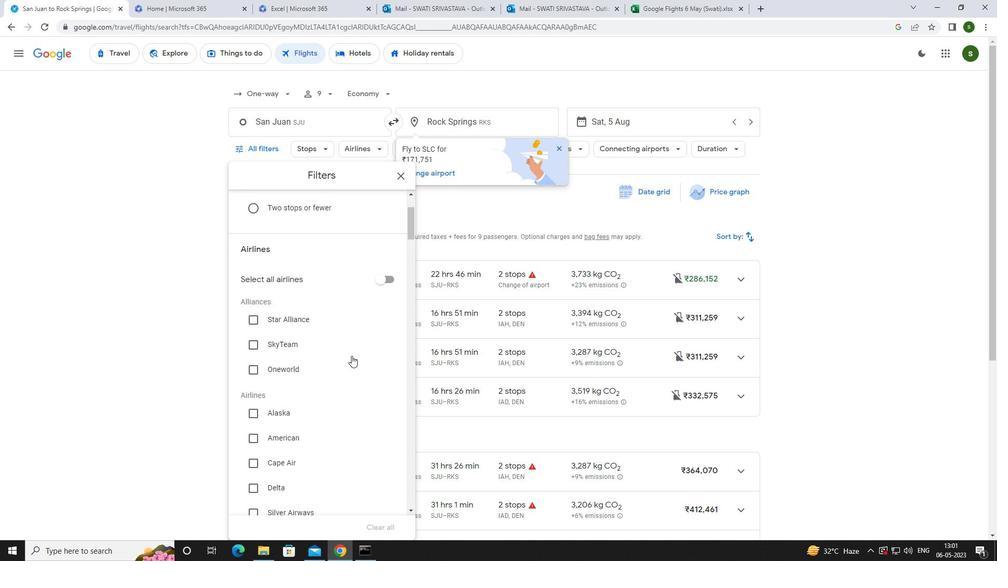 
Action: Mouse scrolled (351, 355) with delta (0, 0)
Screenshot: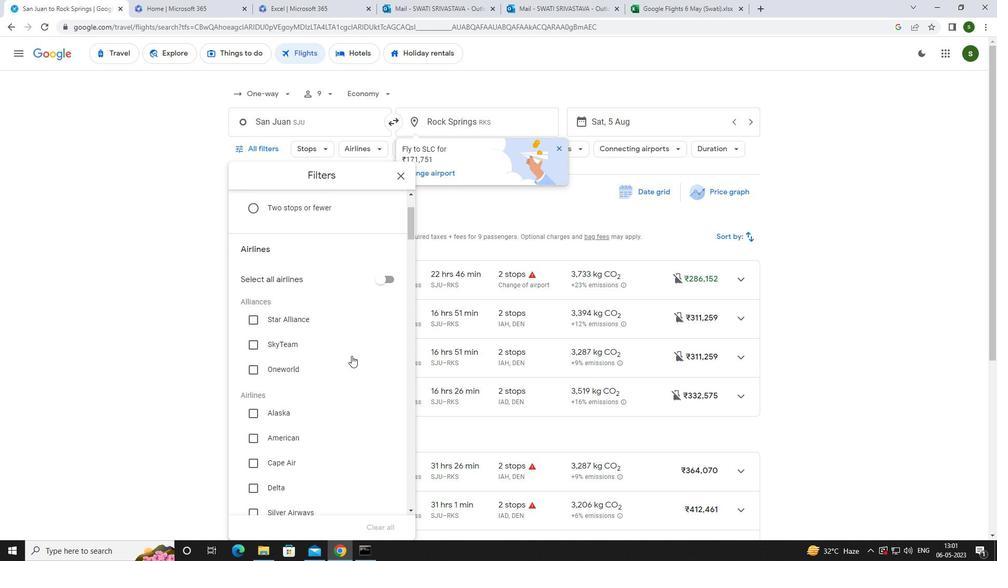 
Action: Mouse scrolled (351, 355) with delta (0, 0)
Screenshot: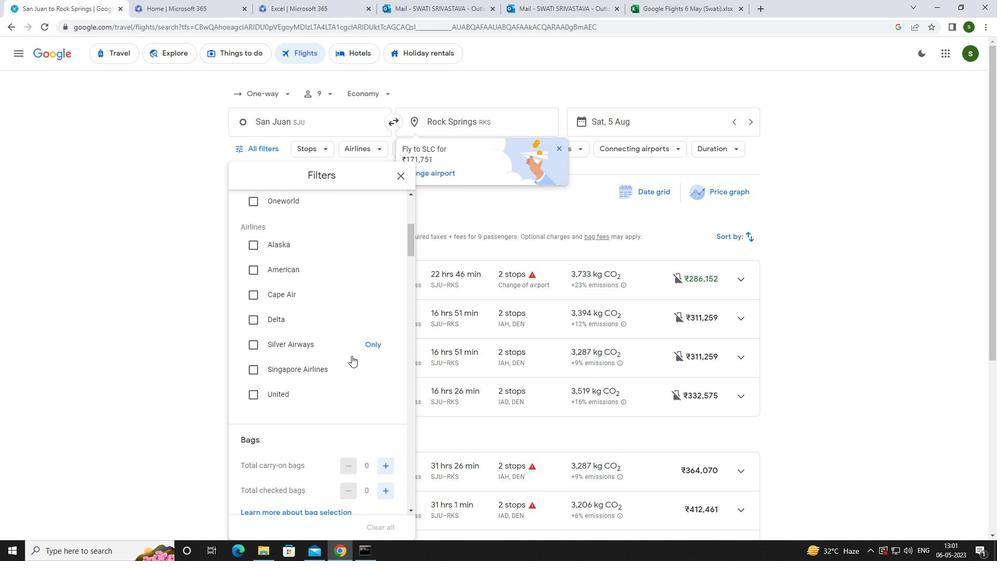 
Action: Mouse scrolled (351, 355) with delta (0, 0)
Screenshot: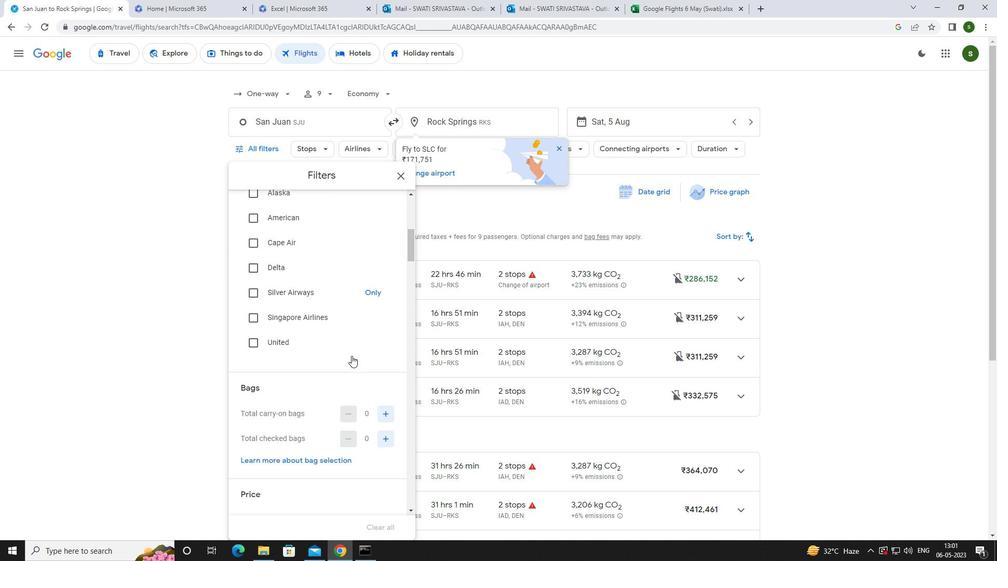 
Action: Mouse moved to (390, 389)
Screenshot: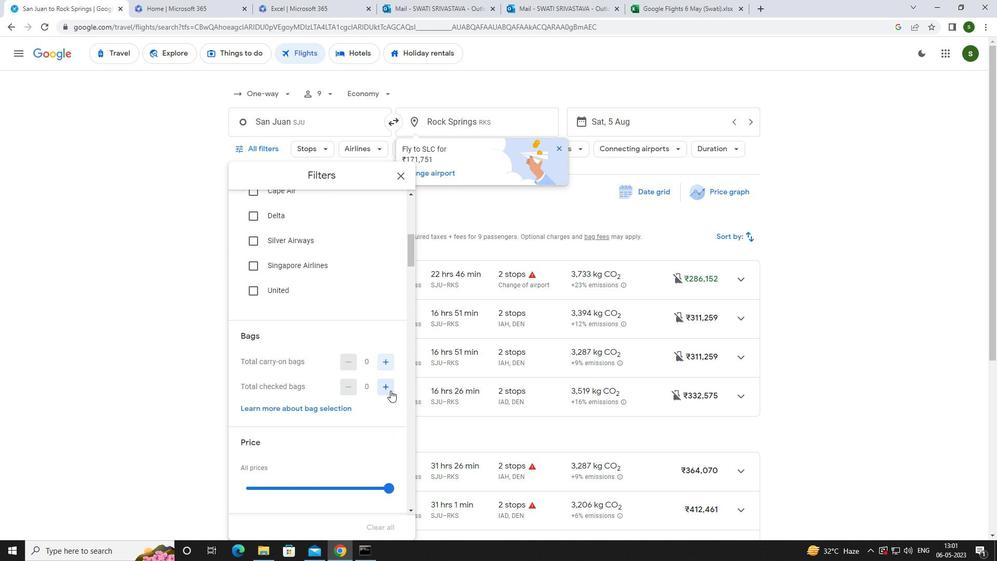 
Action: Mouse pressed left at (390, 389)
Screenshot: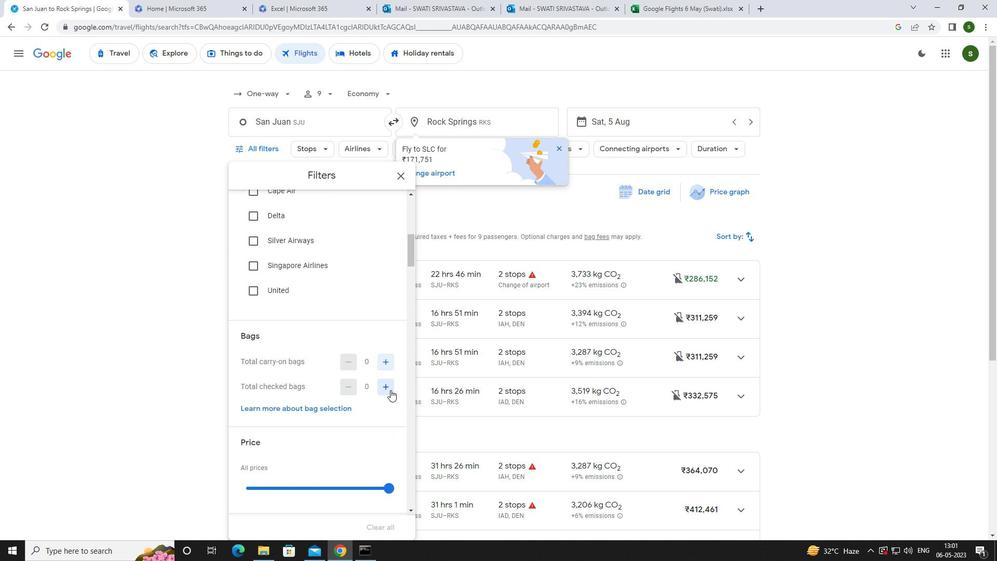 
Action: Mouse pressed left at (390, 389)
Screenshot: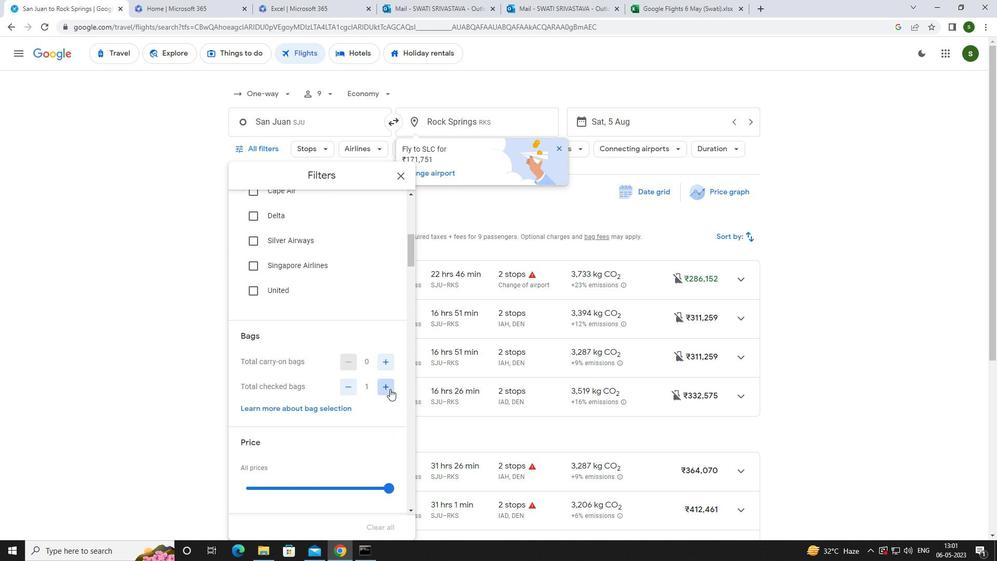 
Action: Mouse scrolled (390, 388) with delta (0, 0)
Screenshot: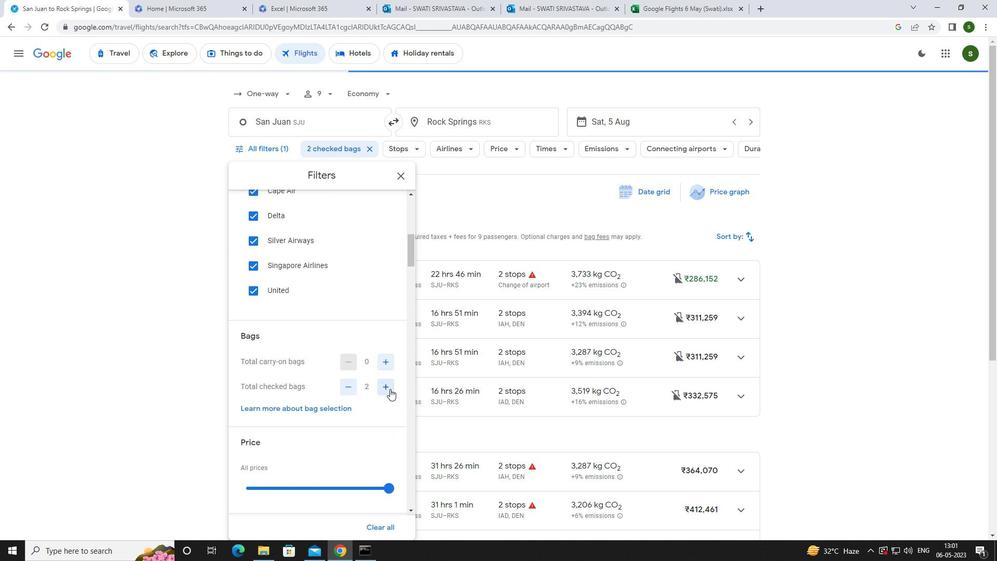 
Action: Mouse scrolled (390, 388) with delta (0, 0)
Screenshot: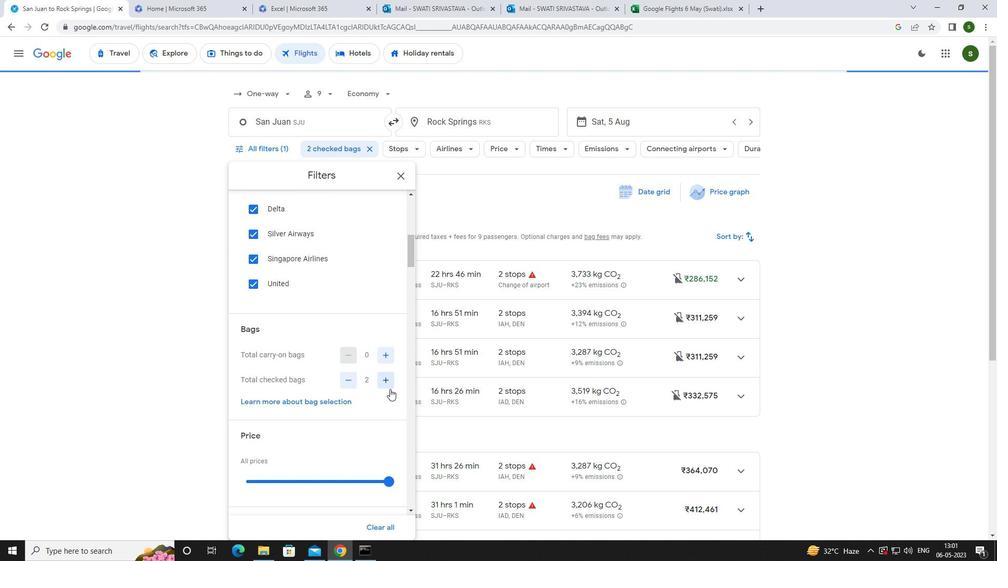 
Action: Mouse moved to (390, 384)
Screenshot: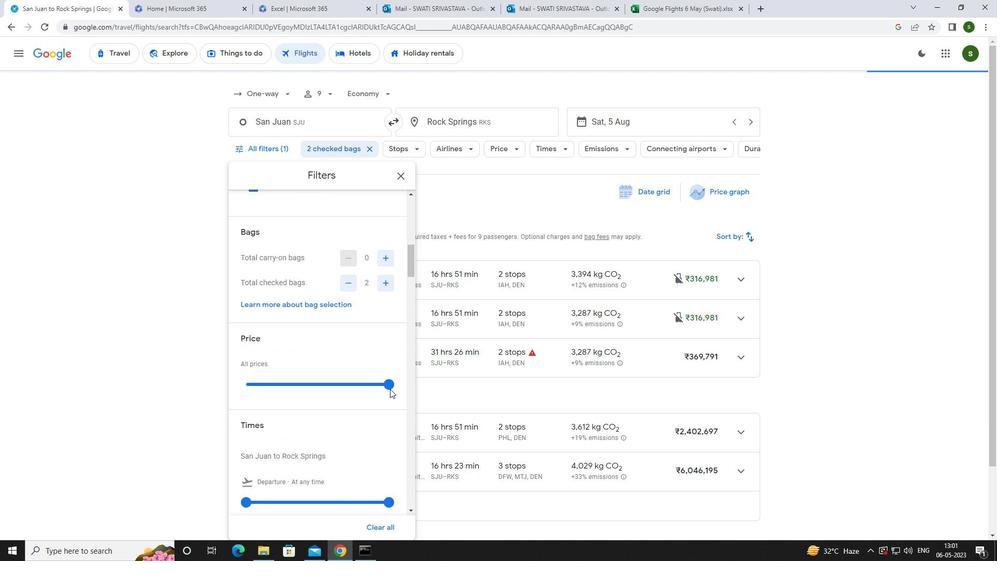
Action: Mouse pressed left at (390, 384)
Screenshot: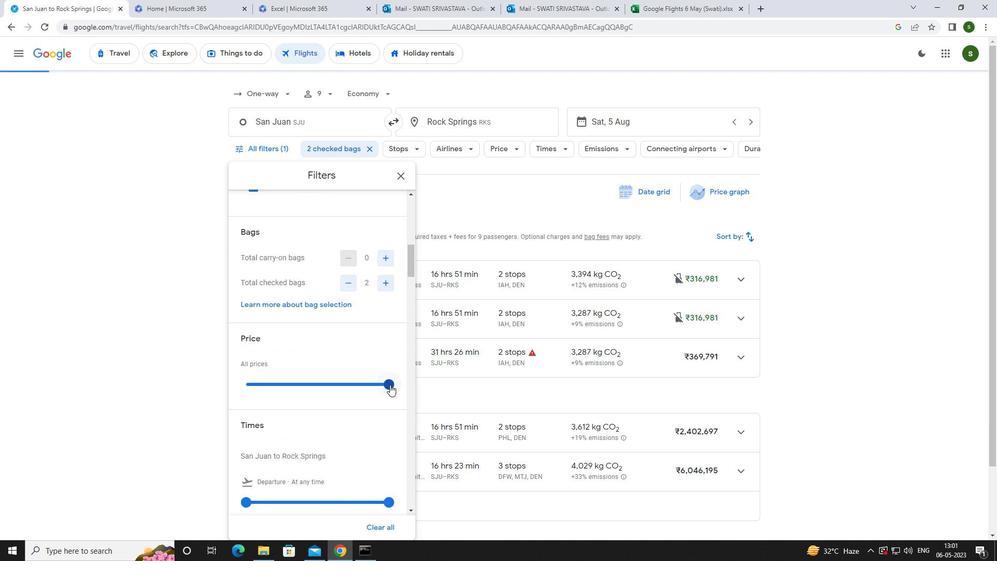 
Action: Mouse moved to (247, 391)
Screenshot: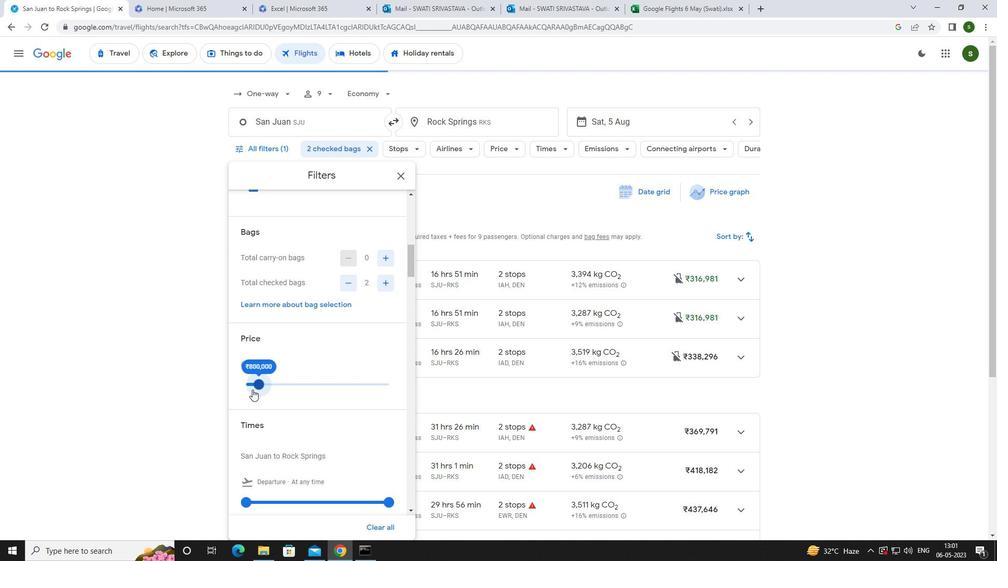 
Action: Mouse scrolled (247, 390) with delta (0, 0)
Screenshot: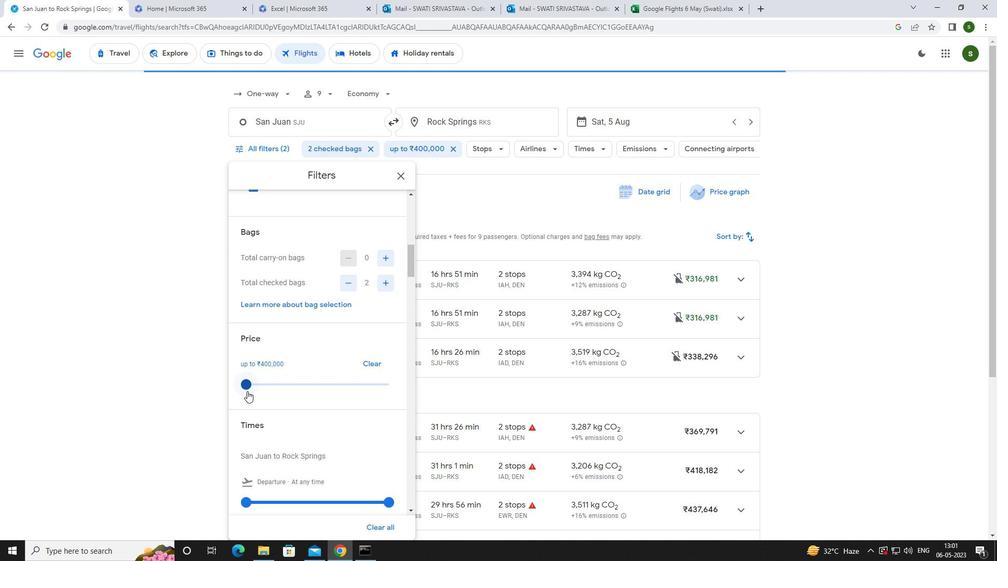 
Action: Mouse moved to (247, 391)
Screenshot: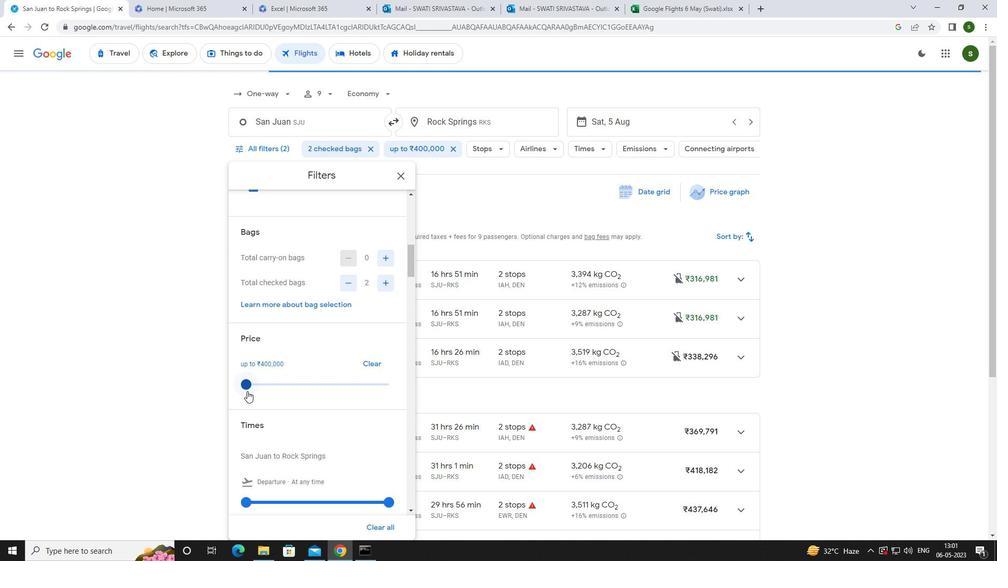 
Action: Mouse scrolled (247, 390) with delta (0, 0)
Screenshot: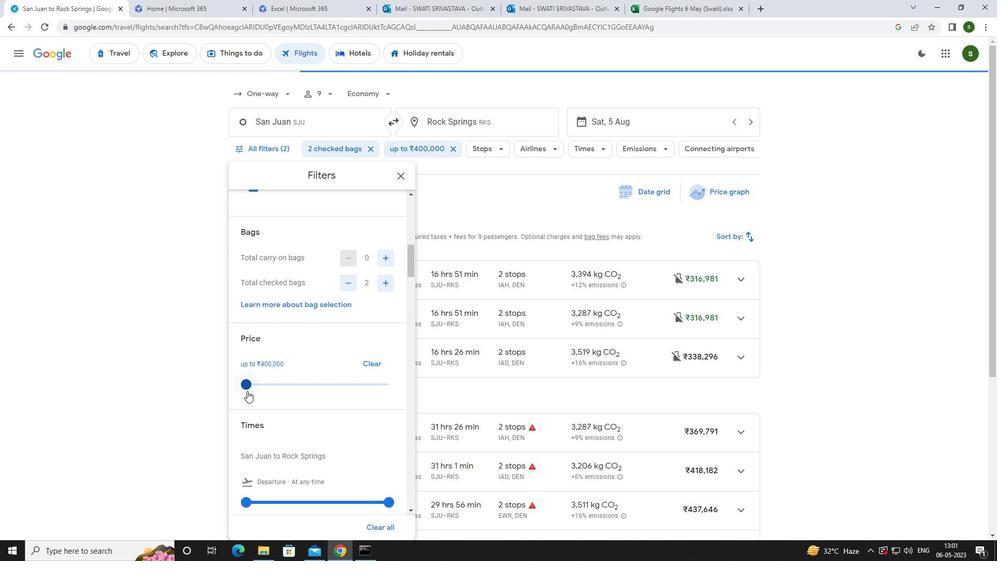 
Action: Mouse moved to (245, 396)
Screenshot: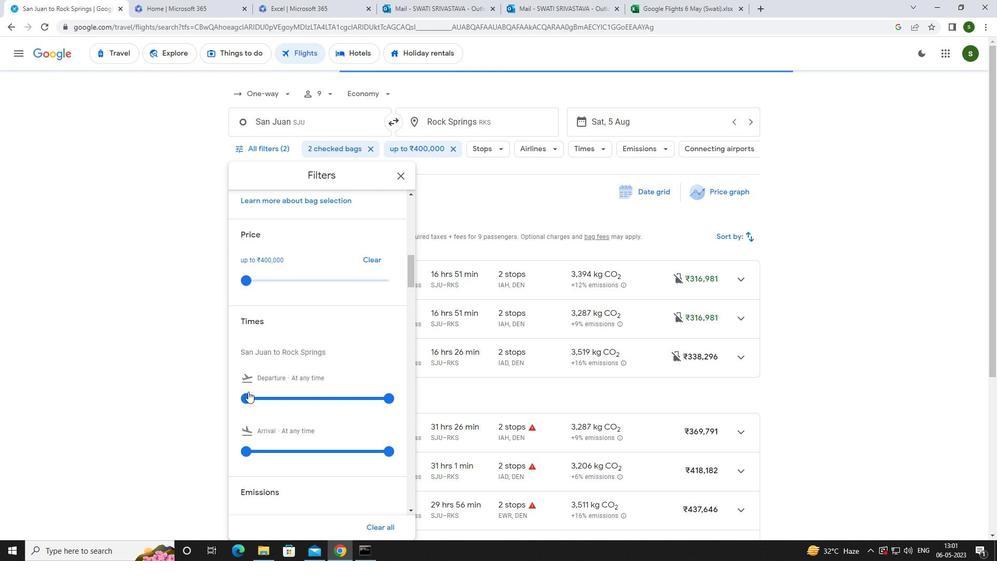 
Action: Mouse pressed left at (245, 396)
Screenshot: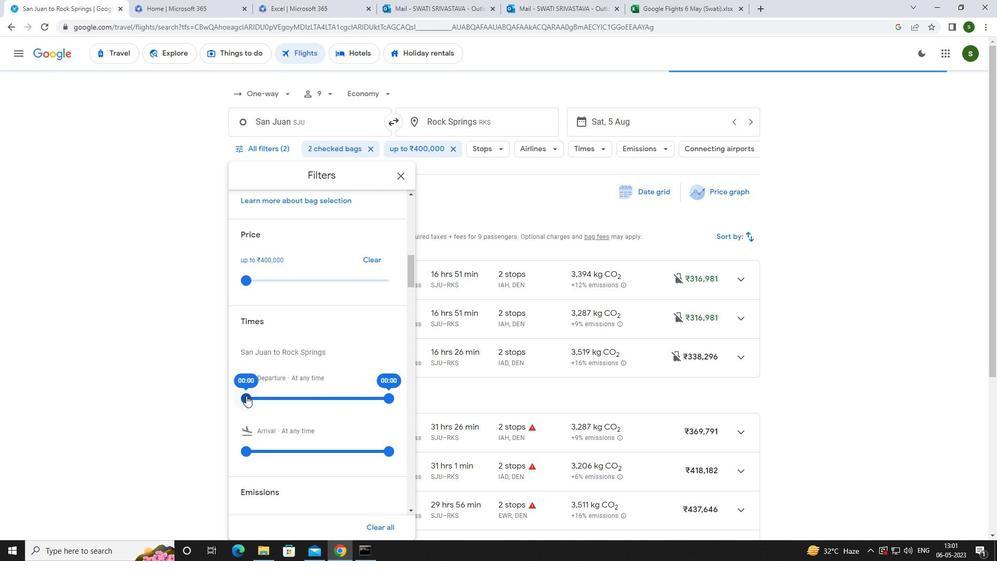 
Action: Mouse moved to (162, 396)
Screenshot: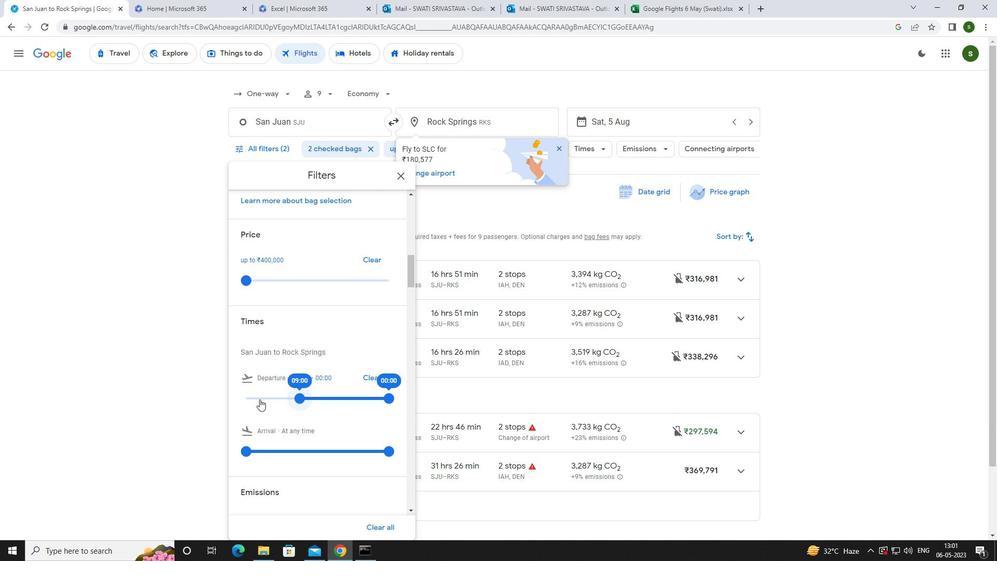 
Action: Mouse pressed left at (162, 396)
Screenshot: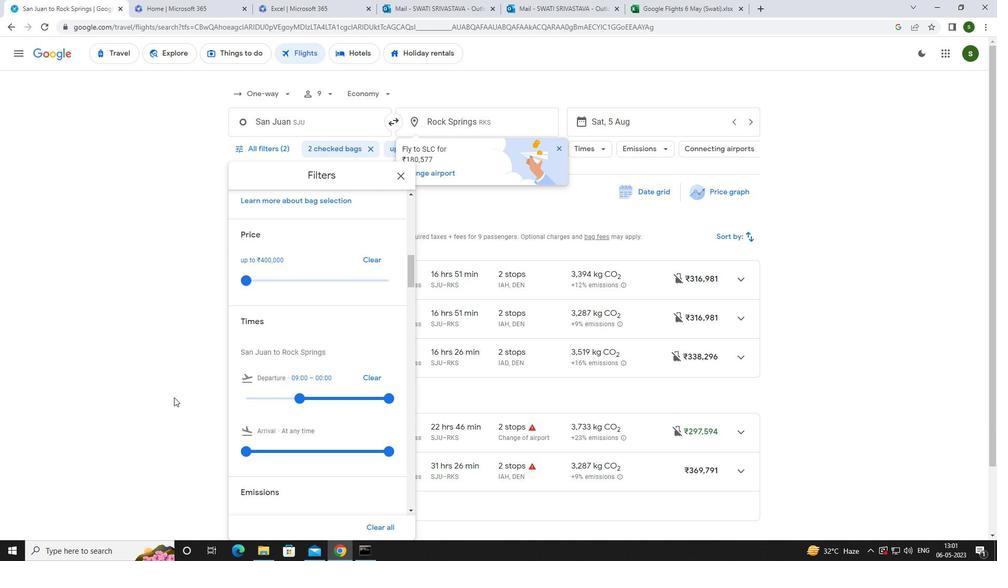 
